 Task: Assign Person0000000151 as Assignee of Issue Issue0000000376 in Backlog  in Scrum Project Project0000000076 in Jira. Assign Person0000000151 as Assignee of Issue Issue0000000377 in Backlog  in Scrum Project Project0000000076 in Jira. Assign Person0000000151 as Assignee of Issue Issue0000000378 in Backlog  in Scrum Project Project0000000076 in Jira. Assign Person0000000152 as Assignee of Issue Issue0000000379 in Backlog  in Scrum Project Project0000000076 in Jira. Assign Person0000000152 as Assignee of Issue Issue0000000380 in Backlog  in Scrum Project Project0000000076 in Jira
Action: Mouse moved to (318, 100)
Screenshot: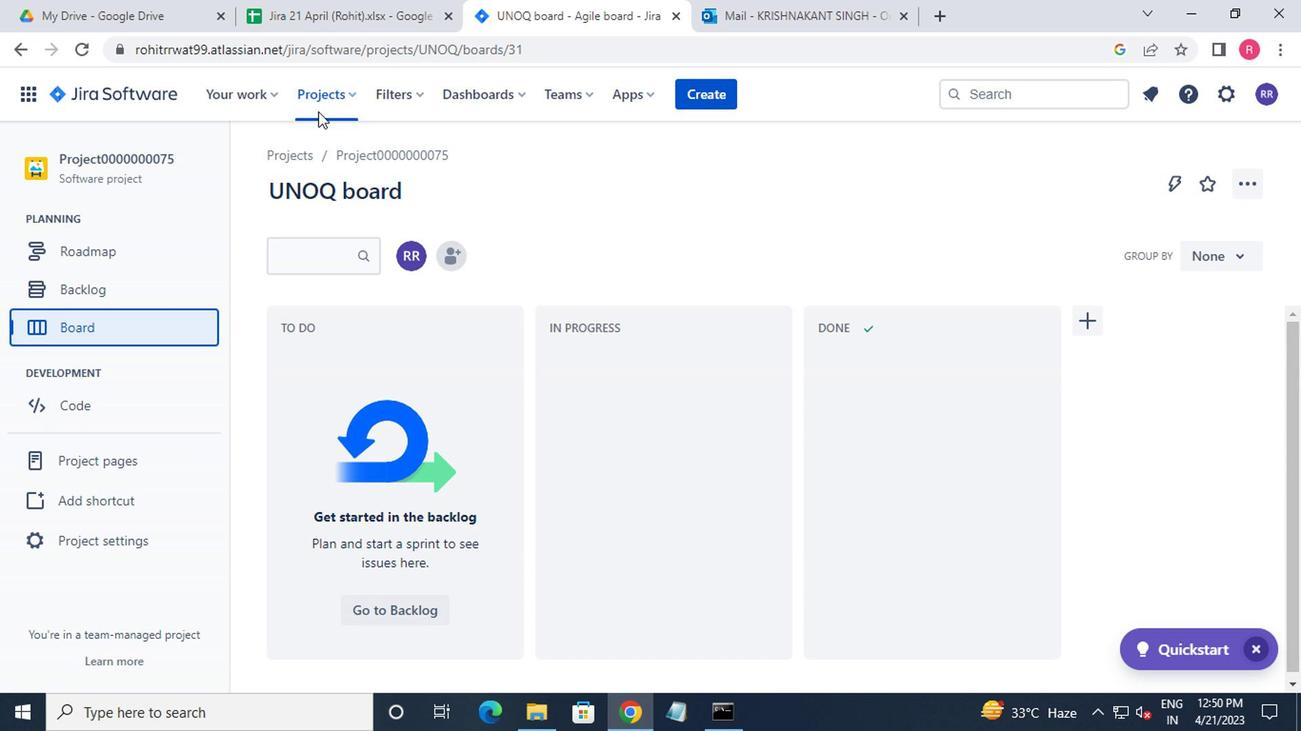 
Action: Mouse pressed left at (318, 100)
Screenshot: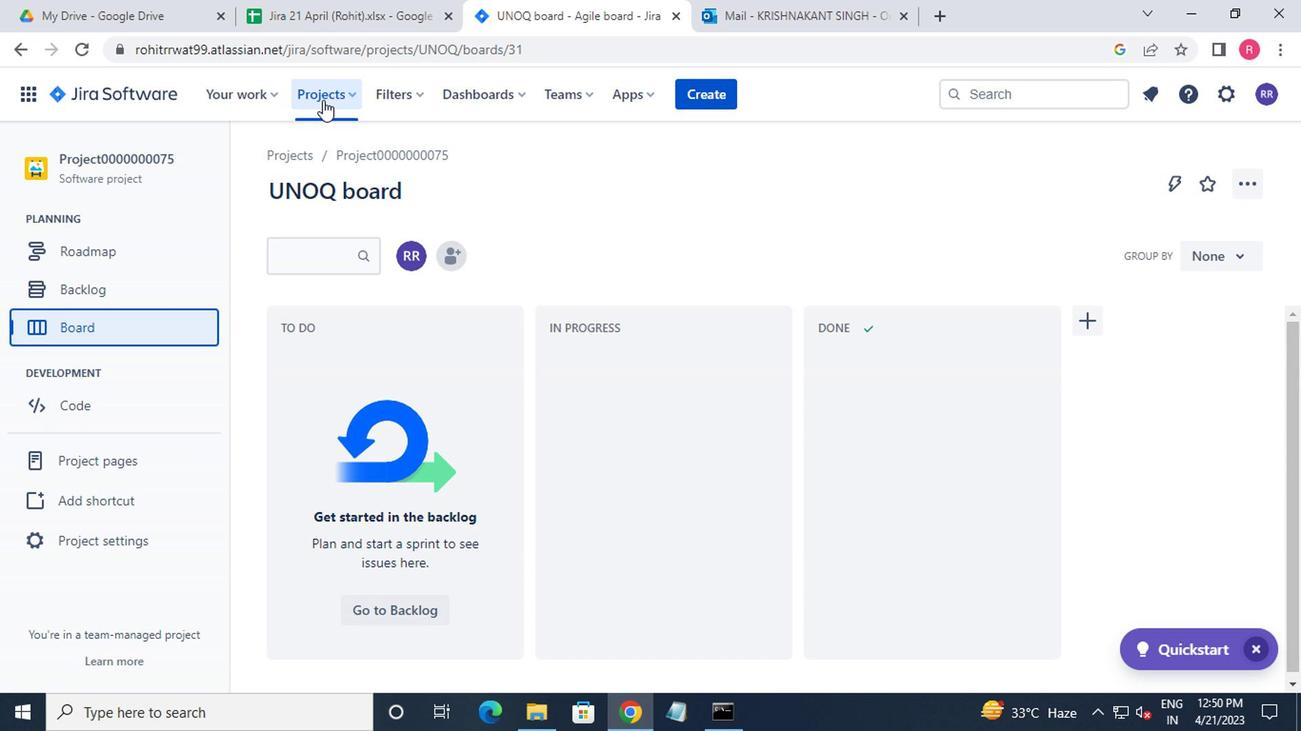 
Action: Mouse moved to (395, 255)
Screenshot: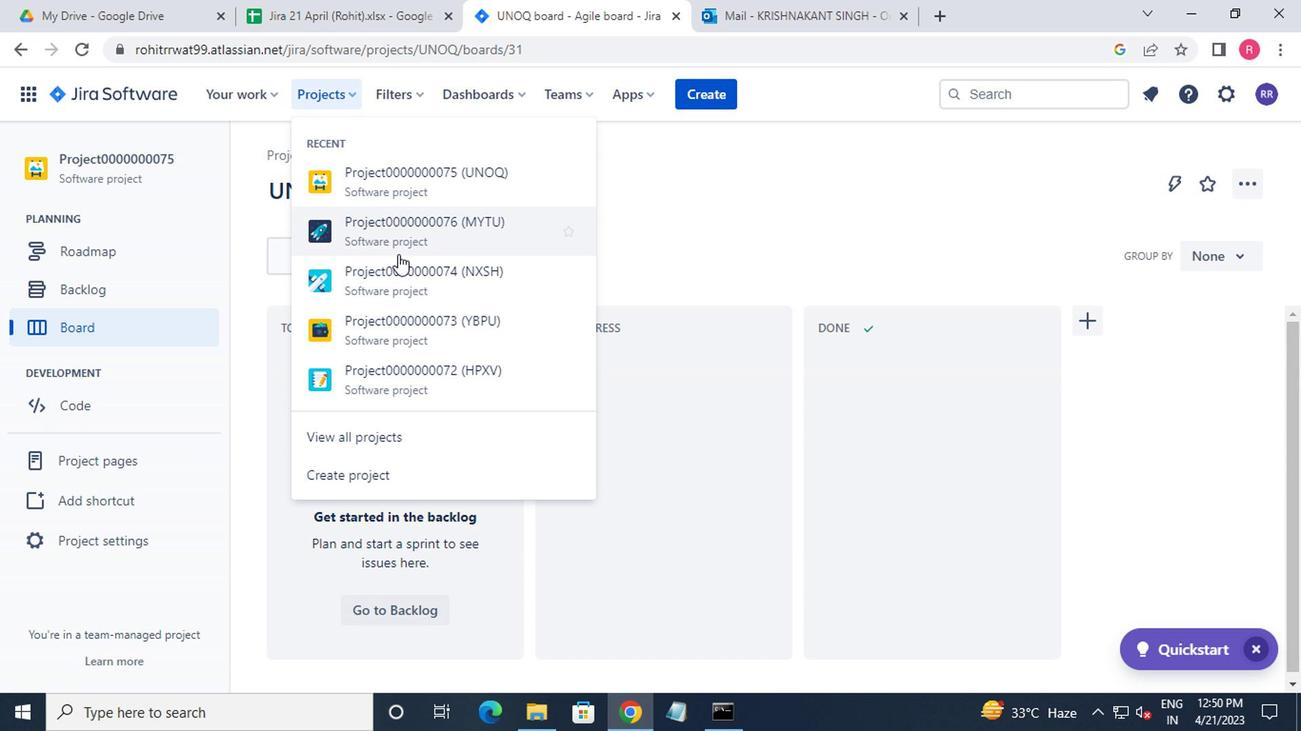 
Action: Mouse pressed left at (395, 255)
Screenshot: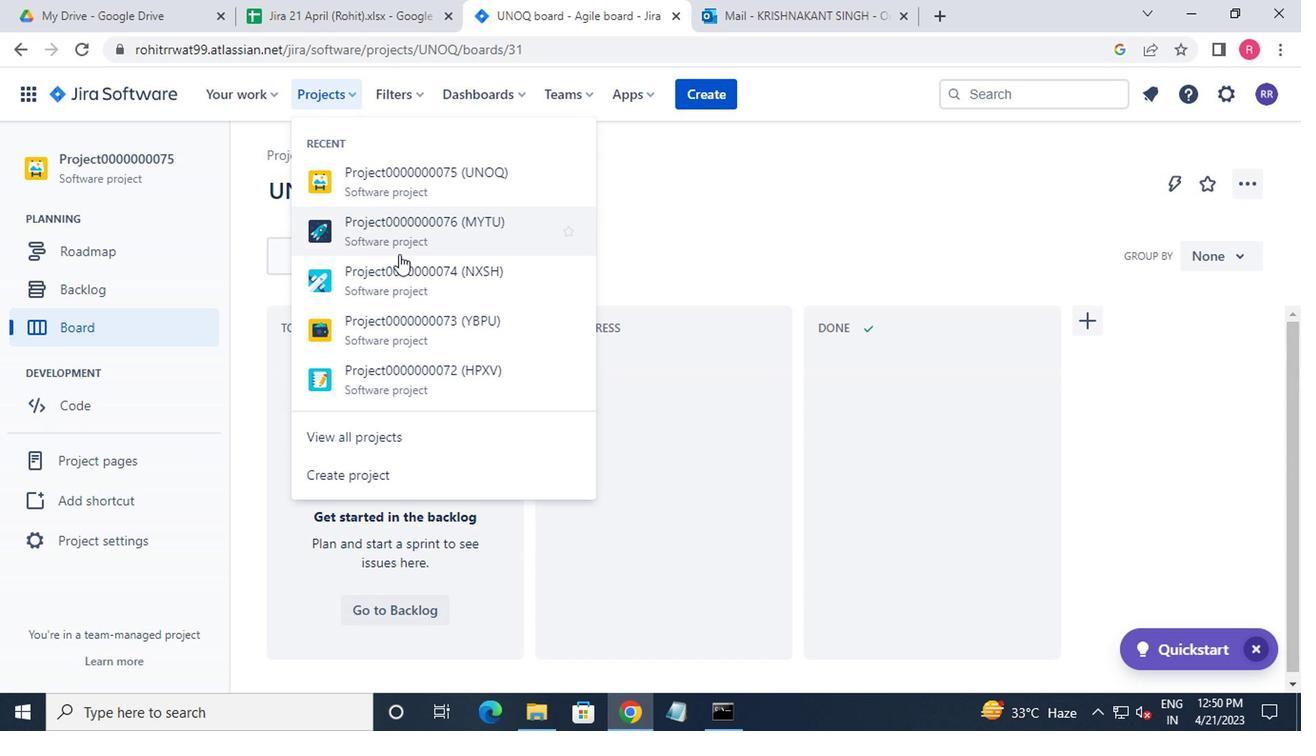 
Action: Mouse moved to (145, 290)
Screenshot: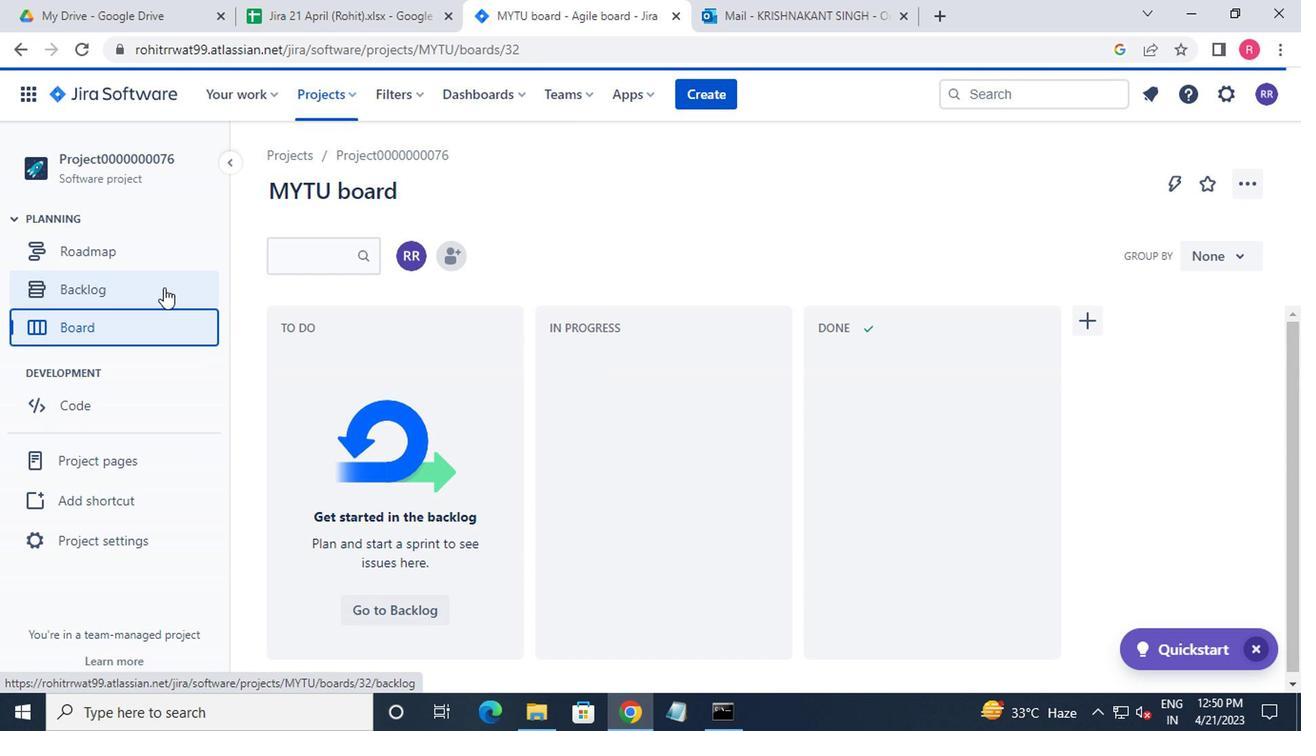 
Action: Mouse pressed left at (145, 290)
Screenshot: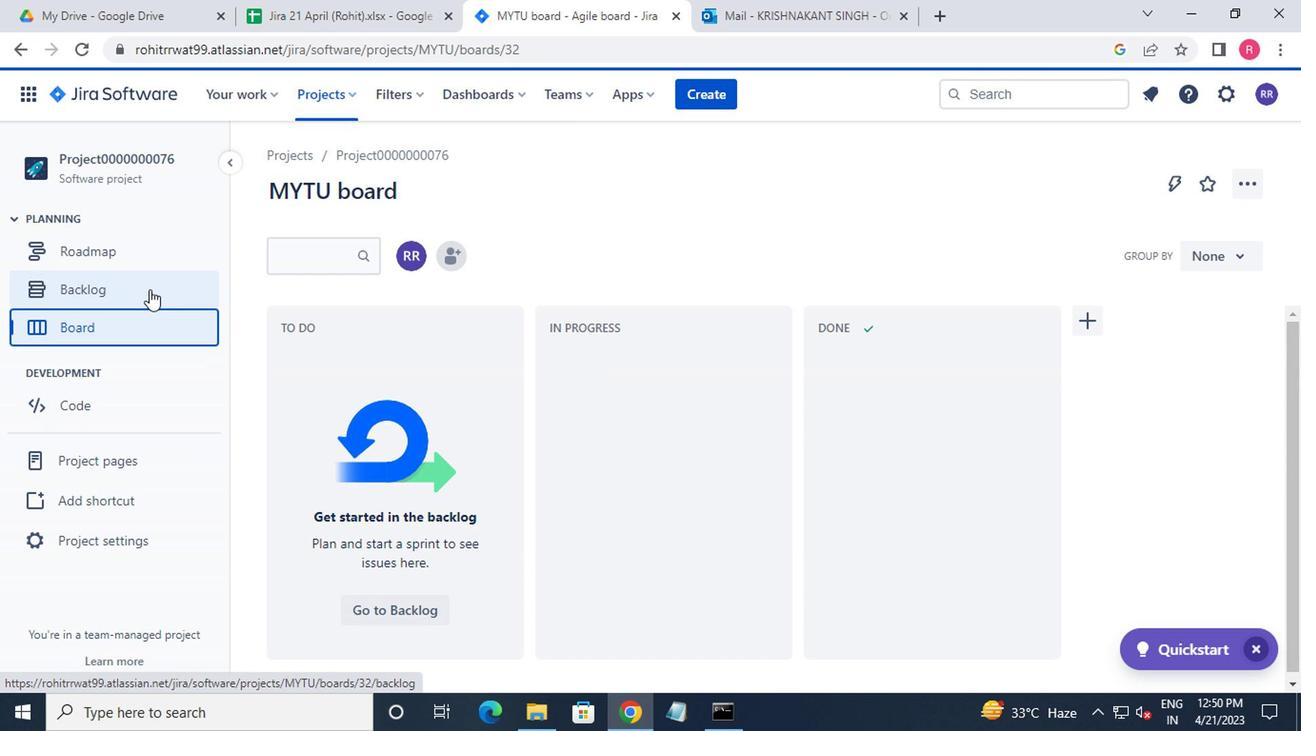 
Action: Mouse moved to (412, 424)
Screenshot: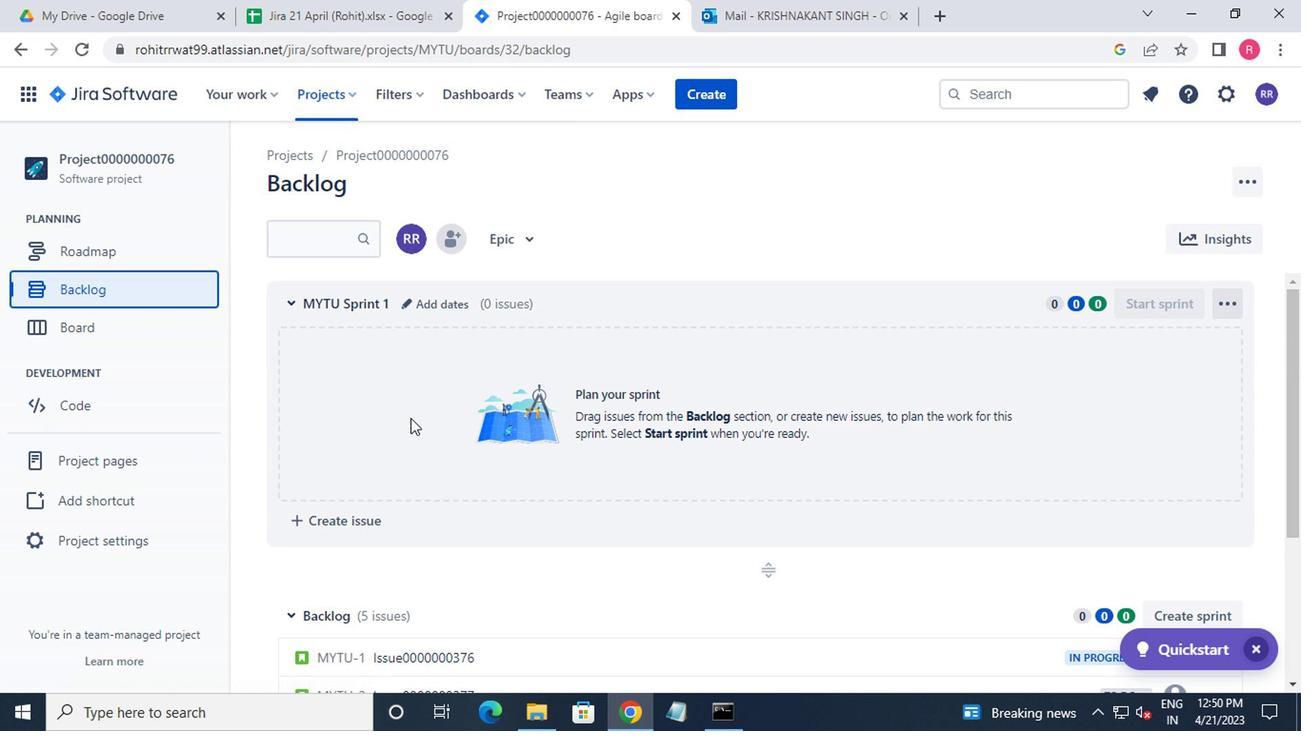 
Action: Mouse scrolled (412, 423) with delta (0, 0)
Screenshot: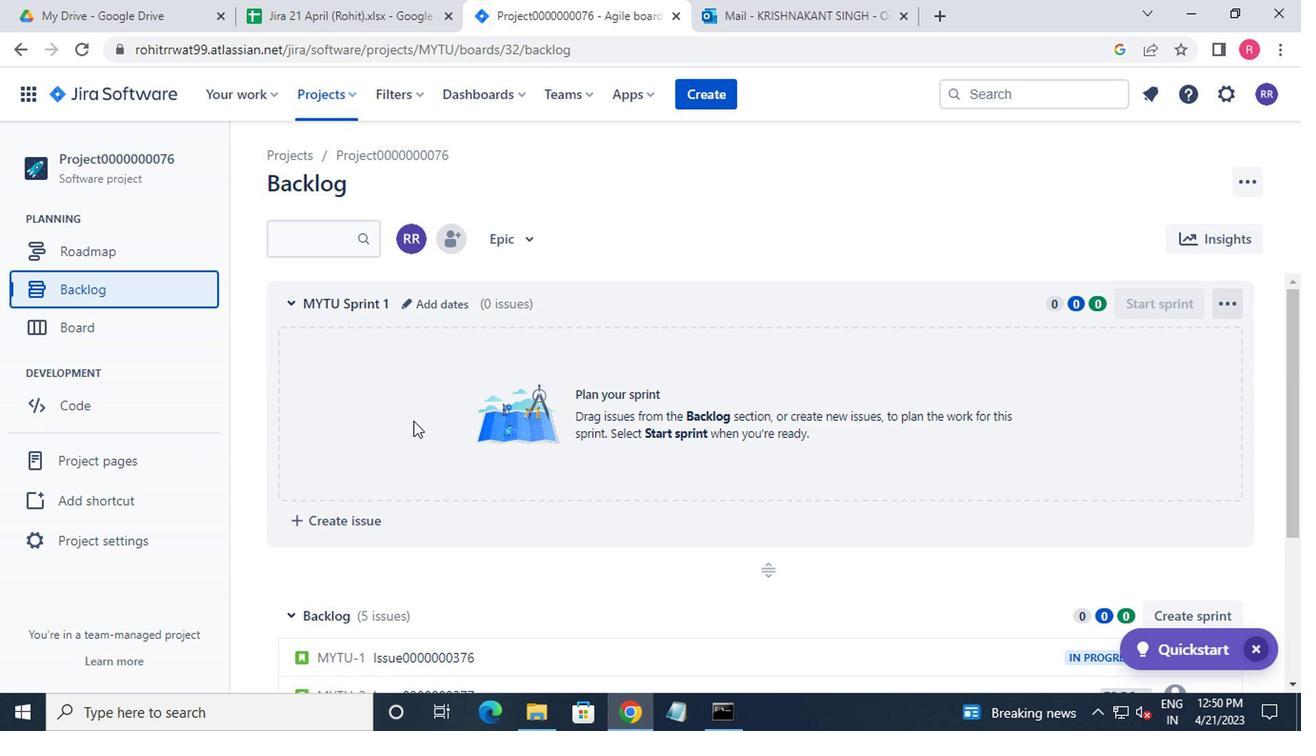 
Action: Mouse moved to (418, 424)
Screenshot: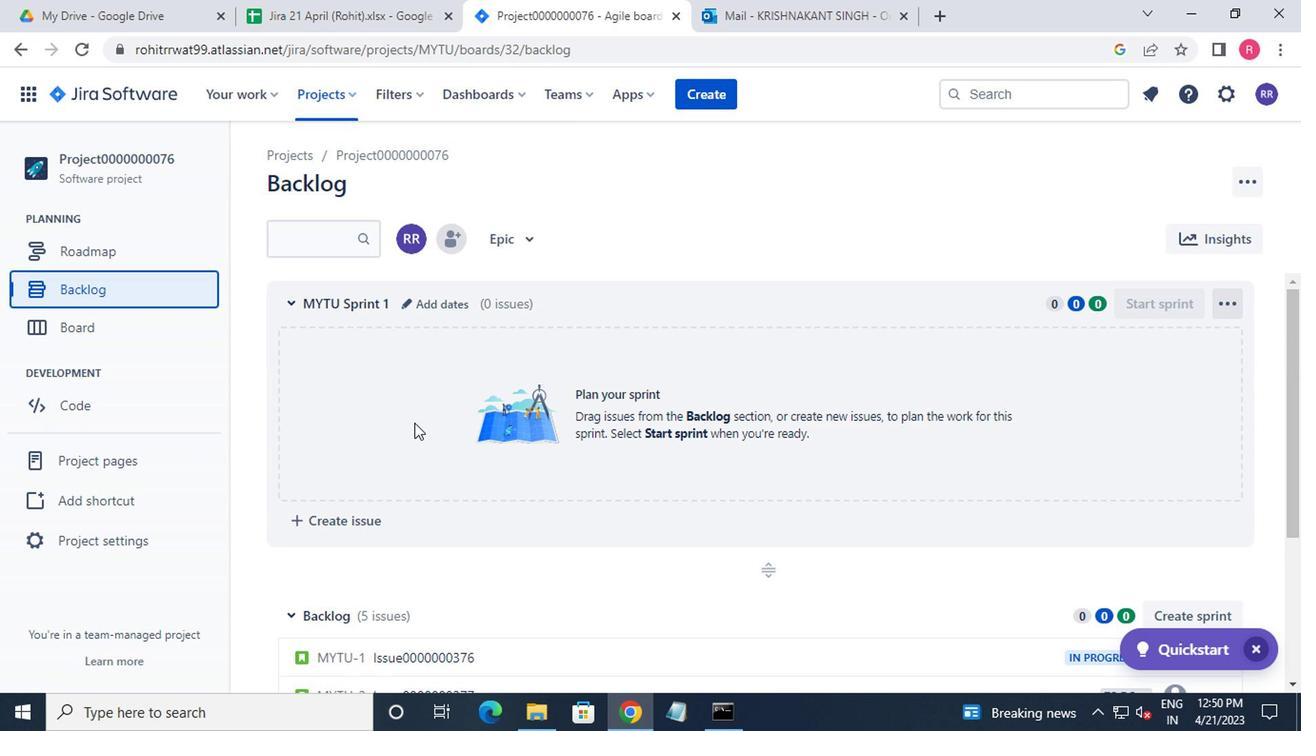 
Action: Mouse scrolled (418, 423) with delta (0, 0)
Screenshot: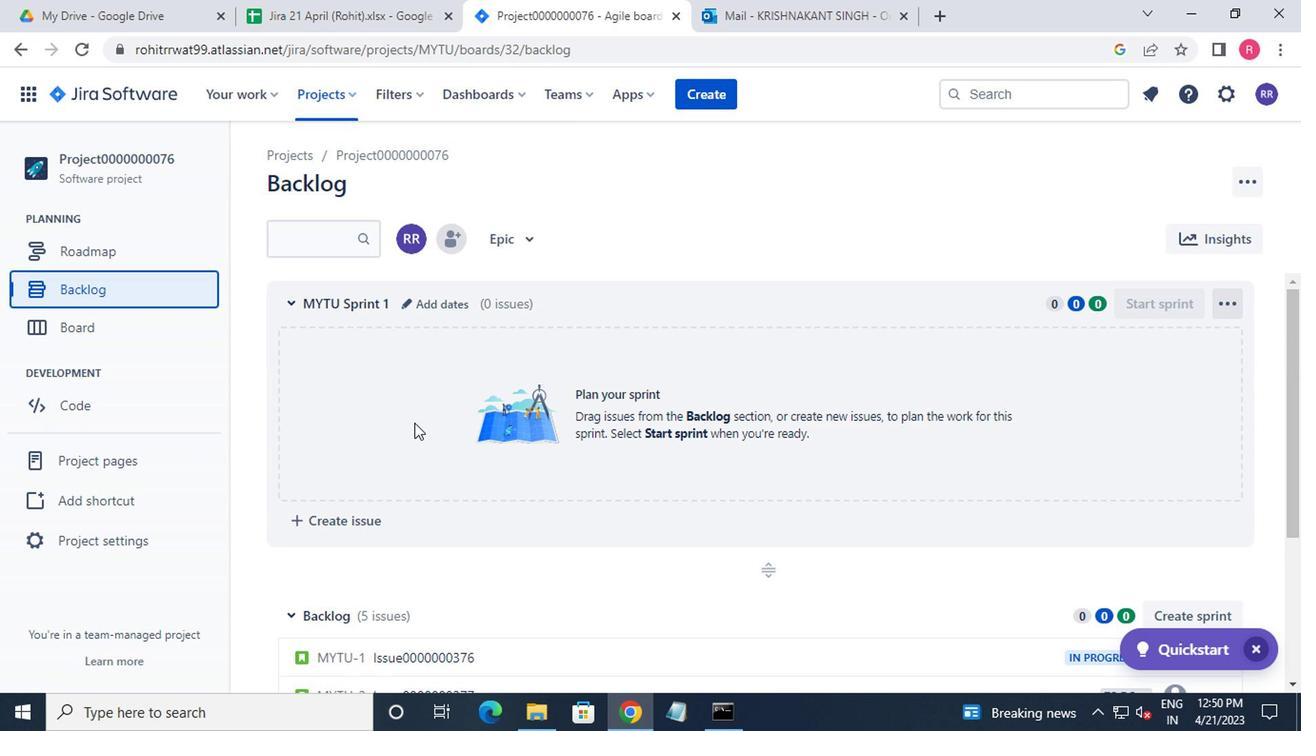
Action: Mouse scrolled (418, 423) with delta (0, 0)
Screenshot: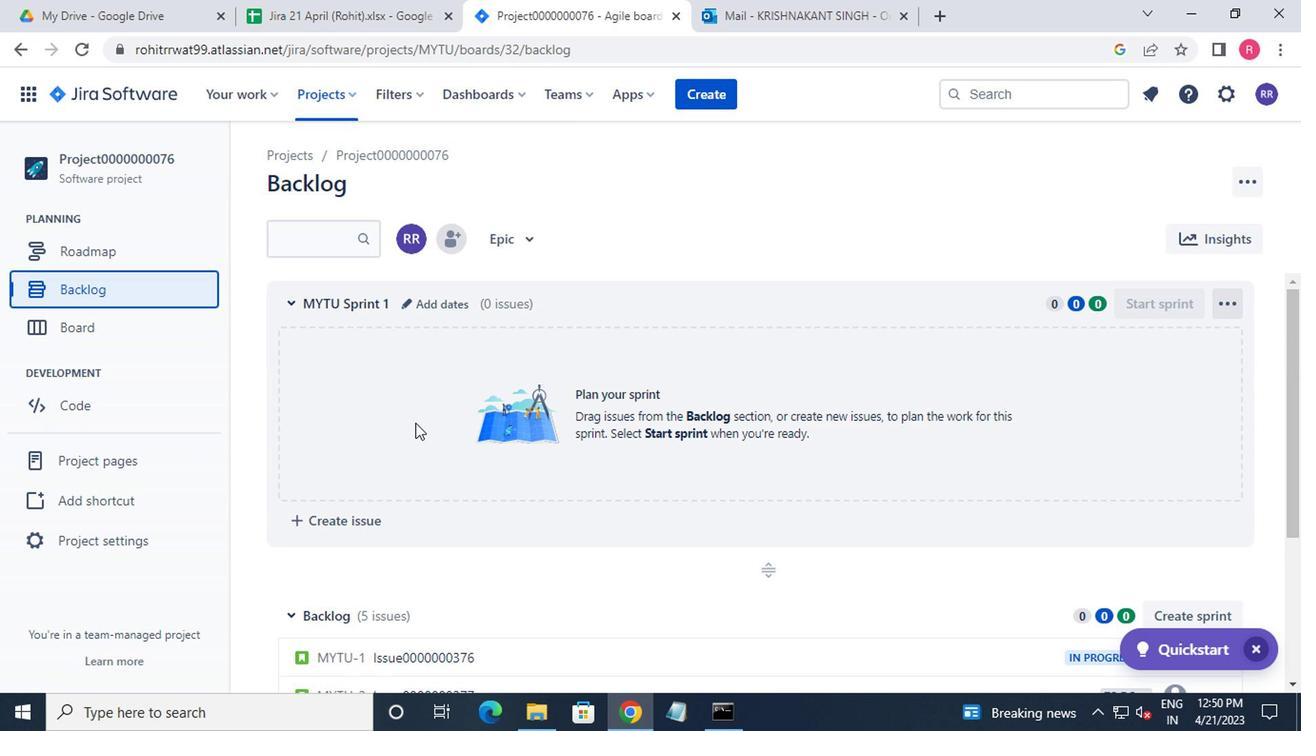 
Action: Mouse moved to (420, 424)
Screenshot: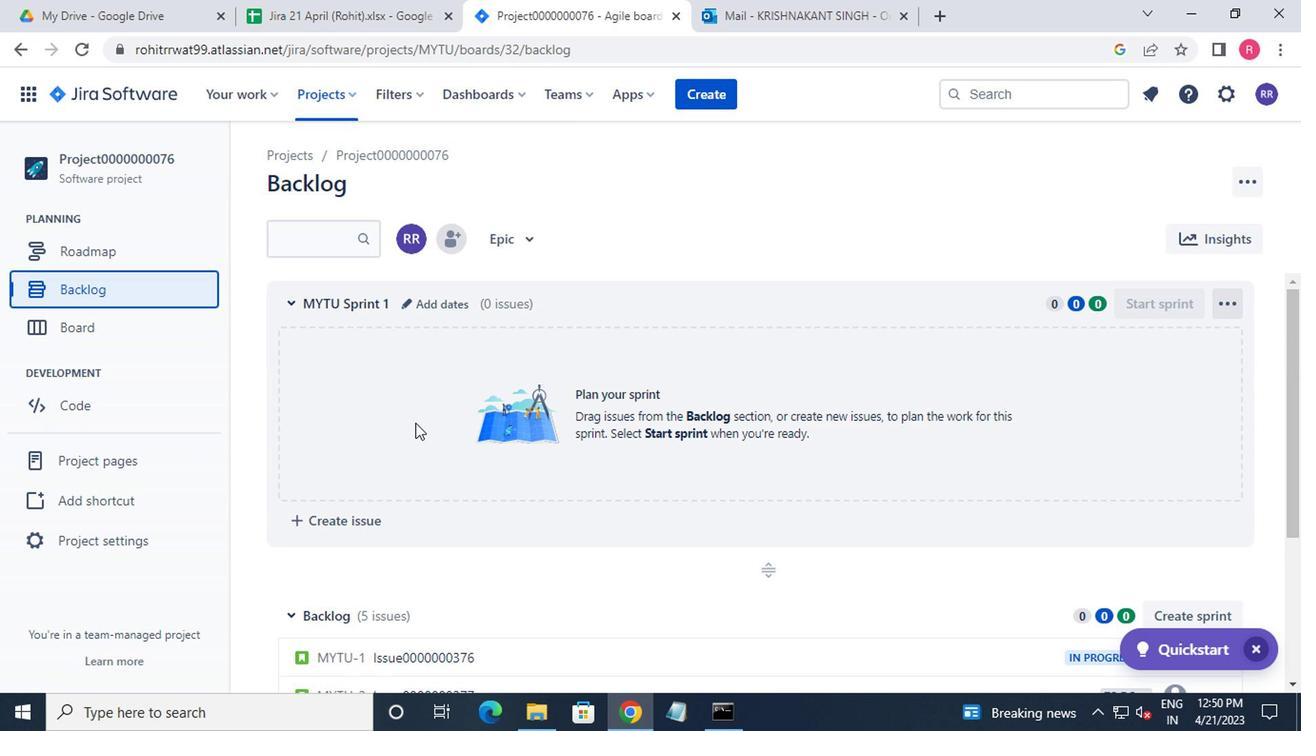 
Action: Mouse scrolled (420, 423) with delta (0, 0)
Screenshot: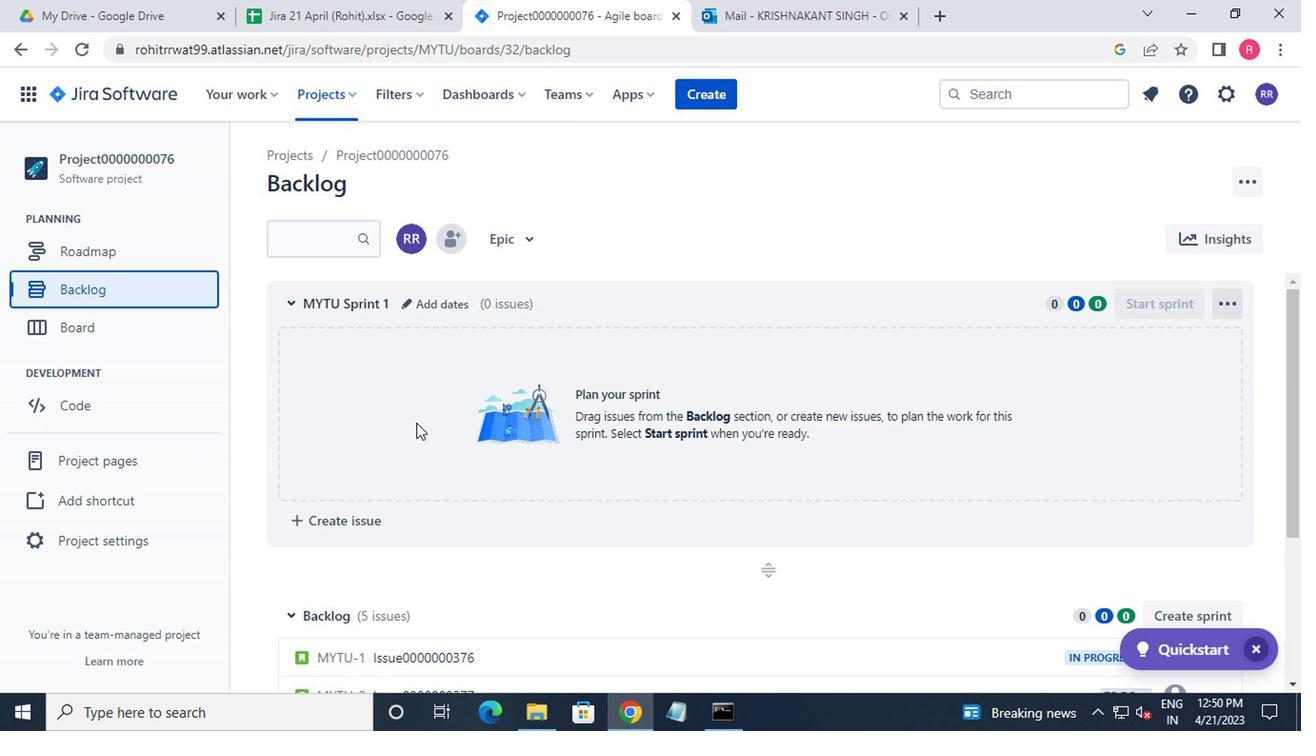 
Action: Mouse moved to (1164, 425)
Screenshot: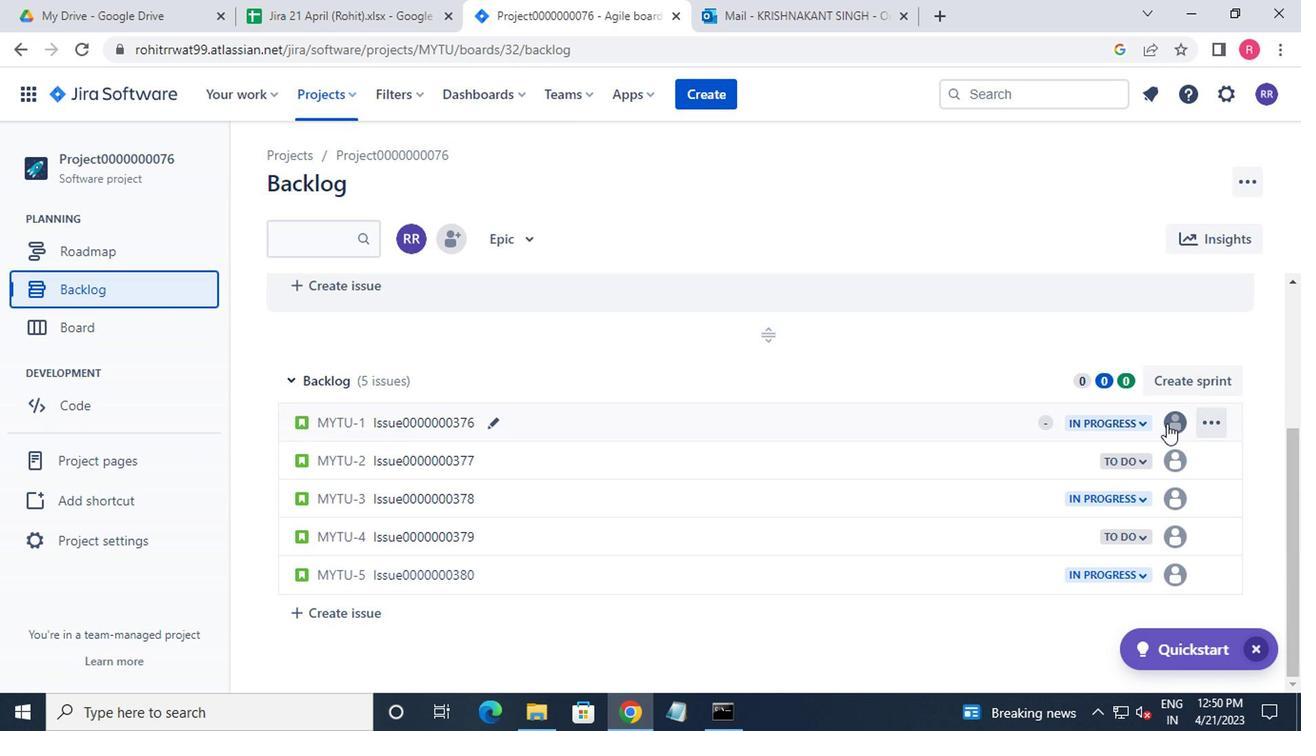 
Action: Mouse pressed left at (1164, 425)
Screenshot: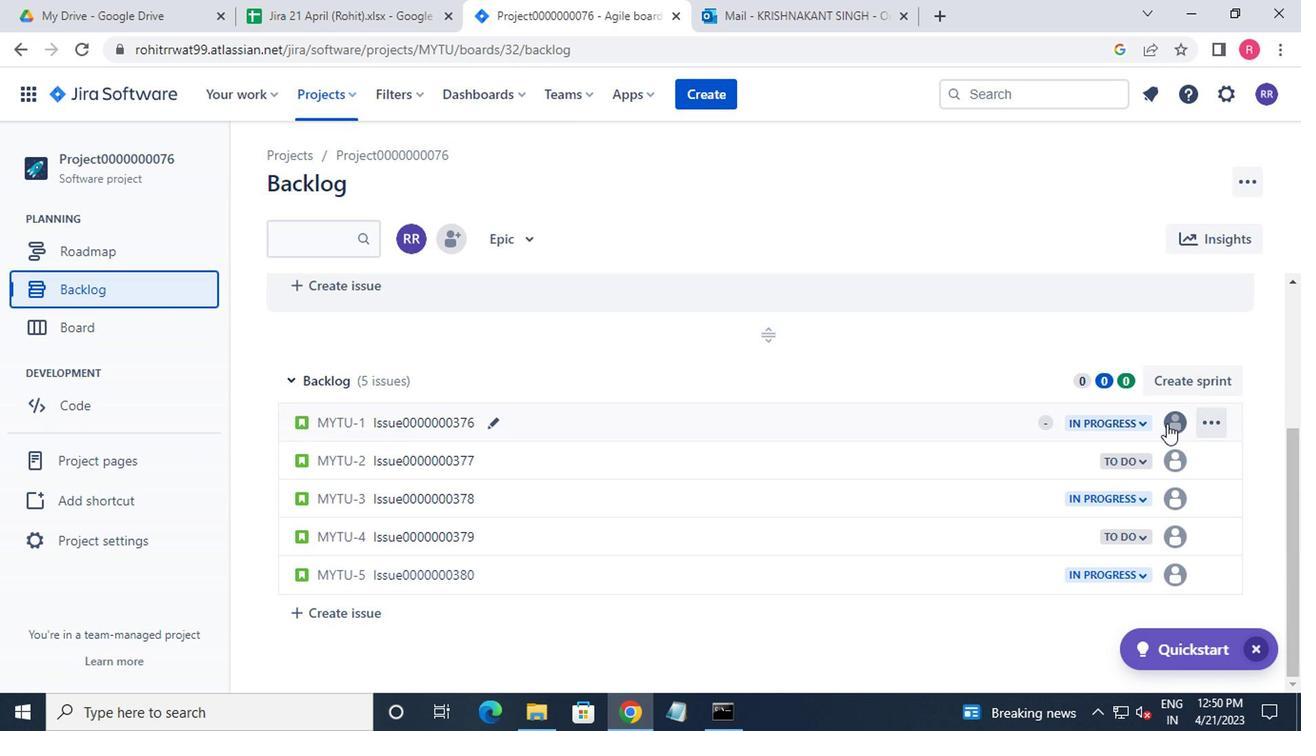 
Action: Mouse moved to (1061, 572)
Screenshot: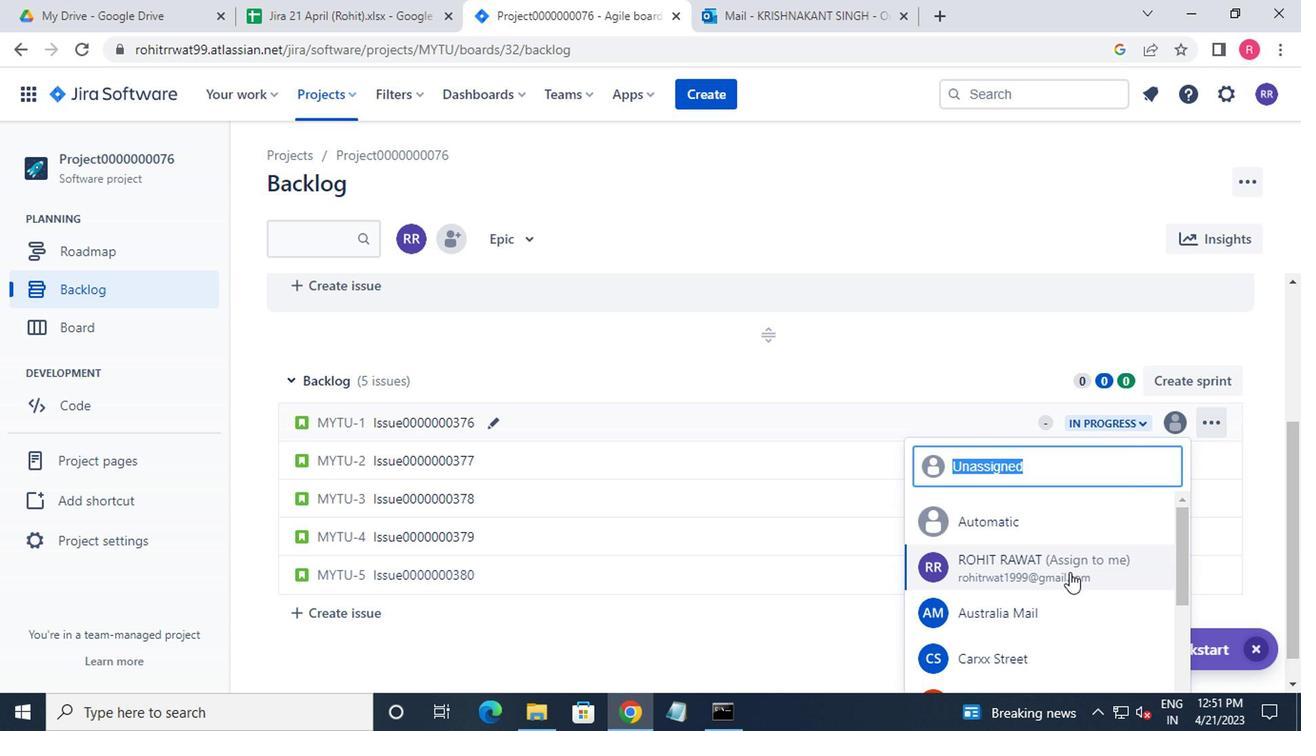 
Action: Mouse scrolled (1061, 571) with delta (0, -1)
Screenshot: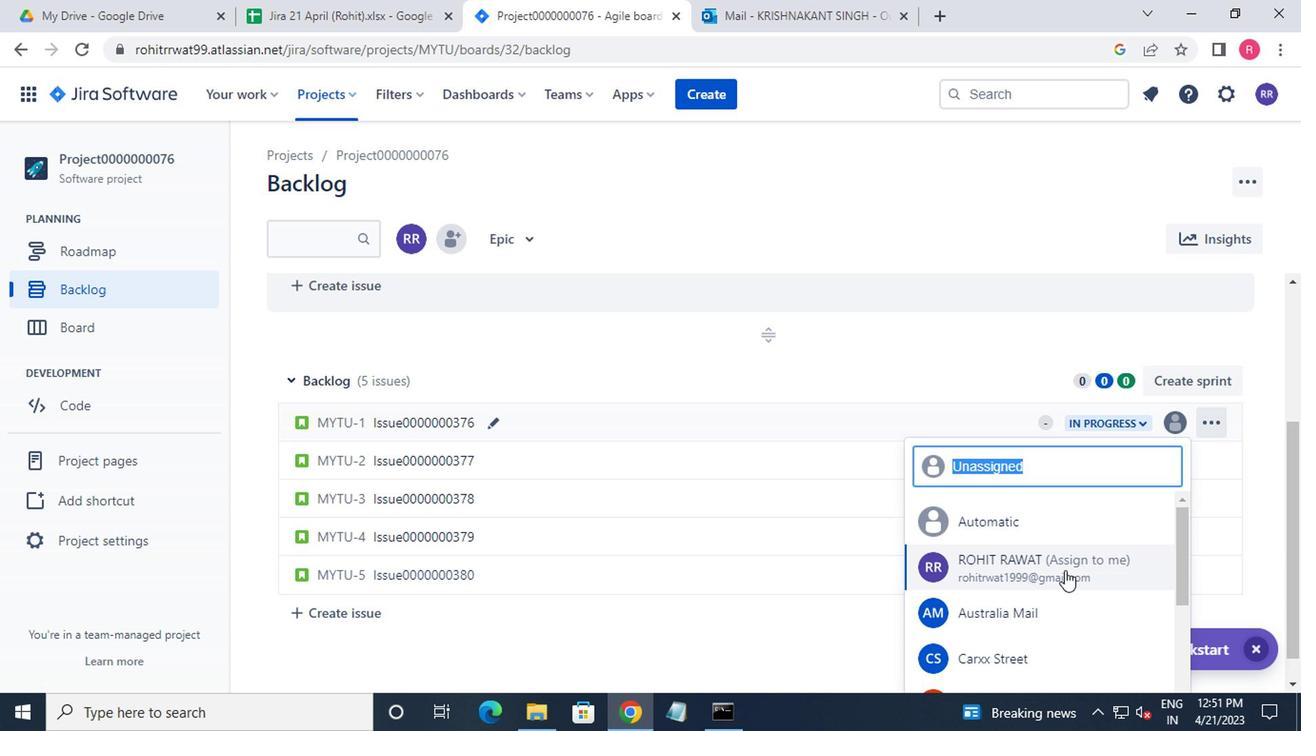
Action: Mouse scrolled (1061, 571) with delta (0, -1)
Screenshot: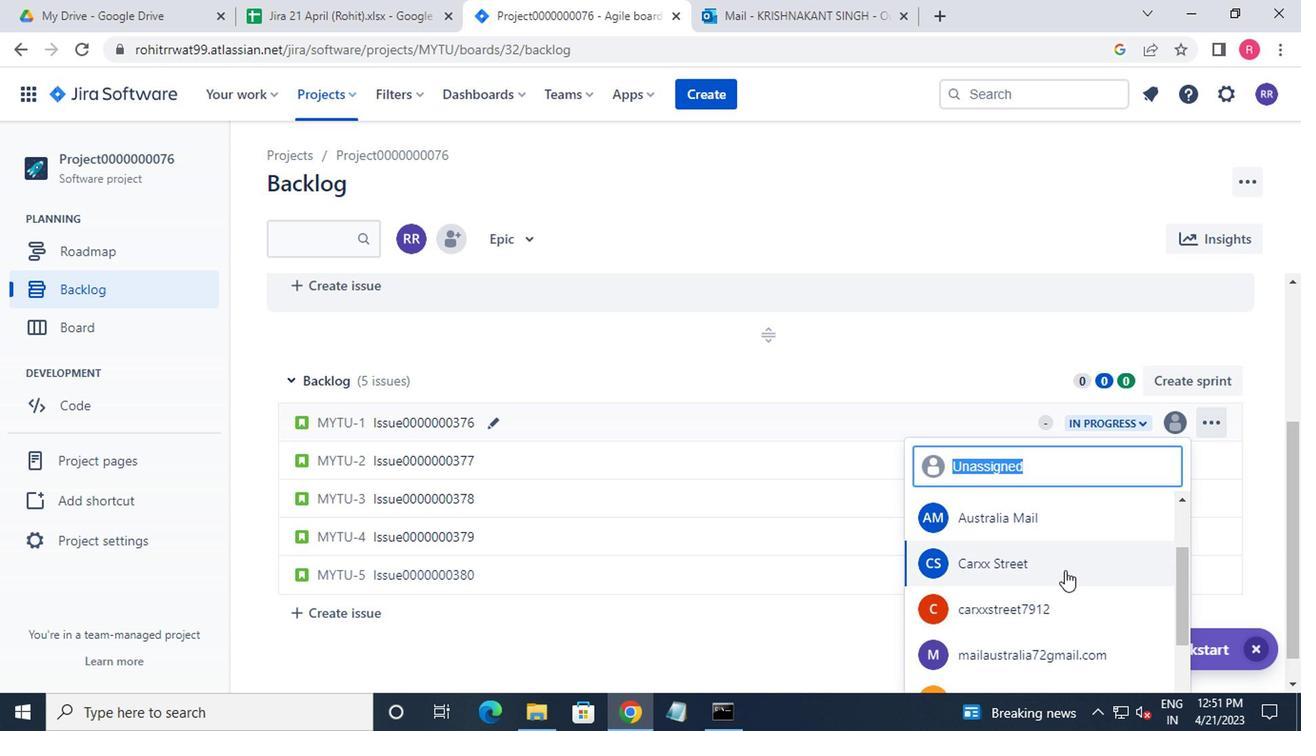 
Action: Mouse scrolled (1061, 571) with delta (0, -1)
Screenshot: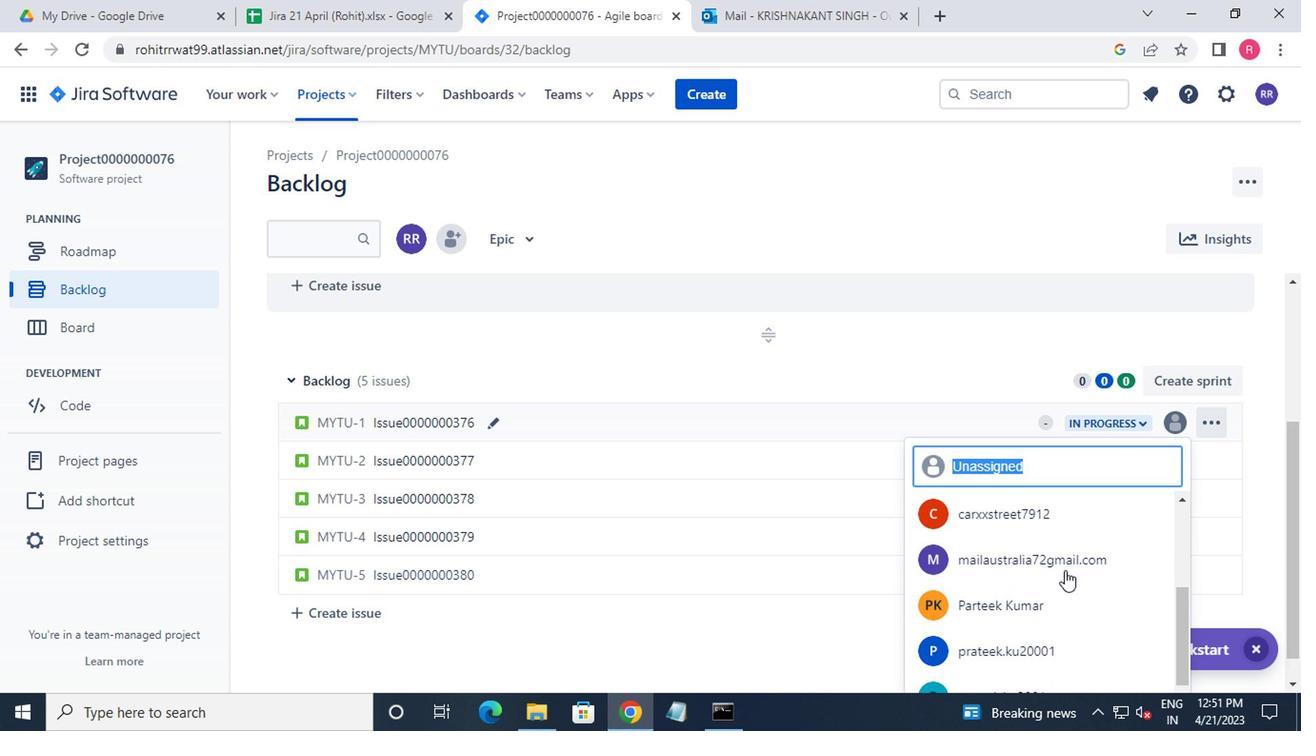 
Action: Mouse moved to (1040, 557)
Screenshot: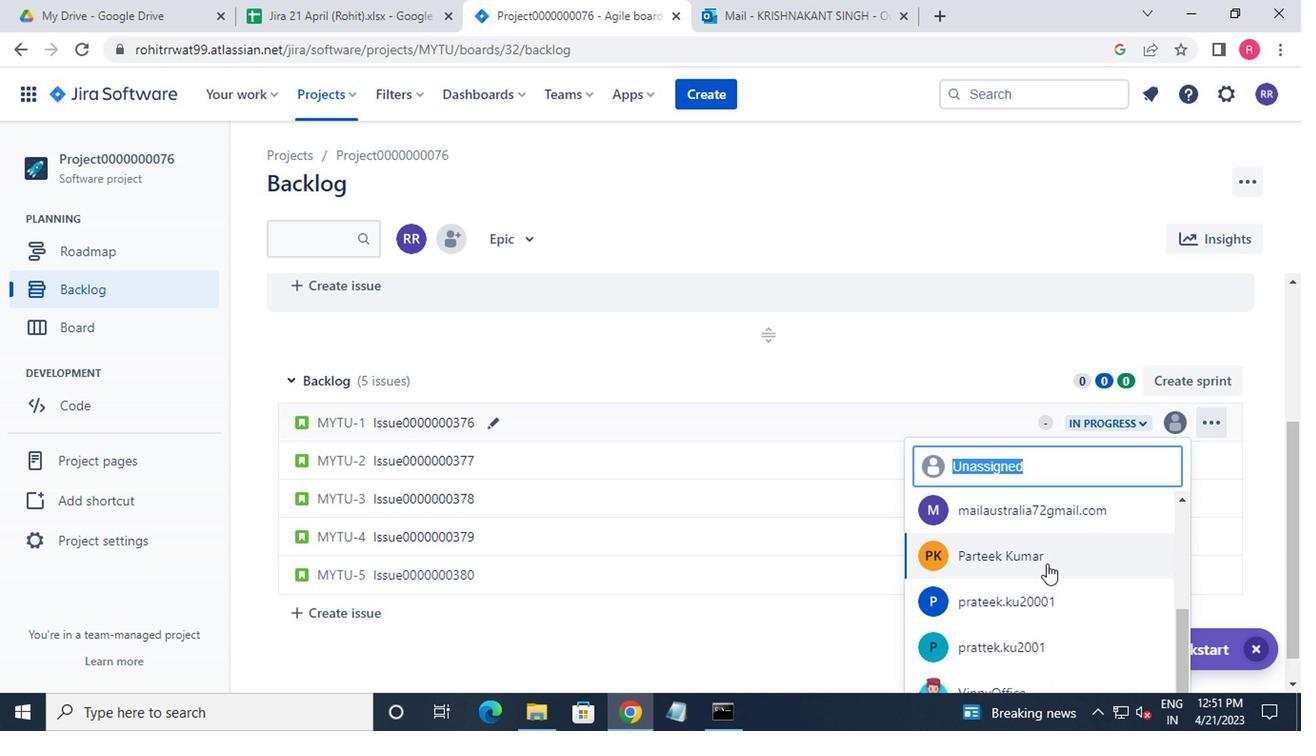 
Action: Mouse pressed left at (1040, 557)
Screenshot: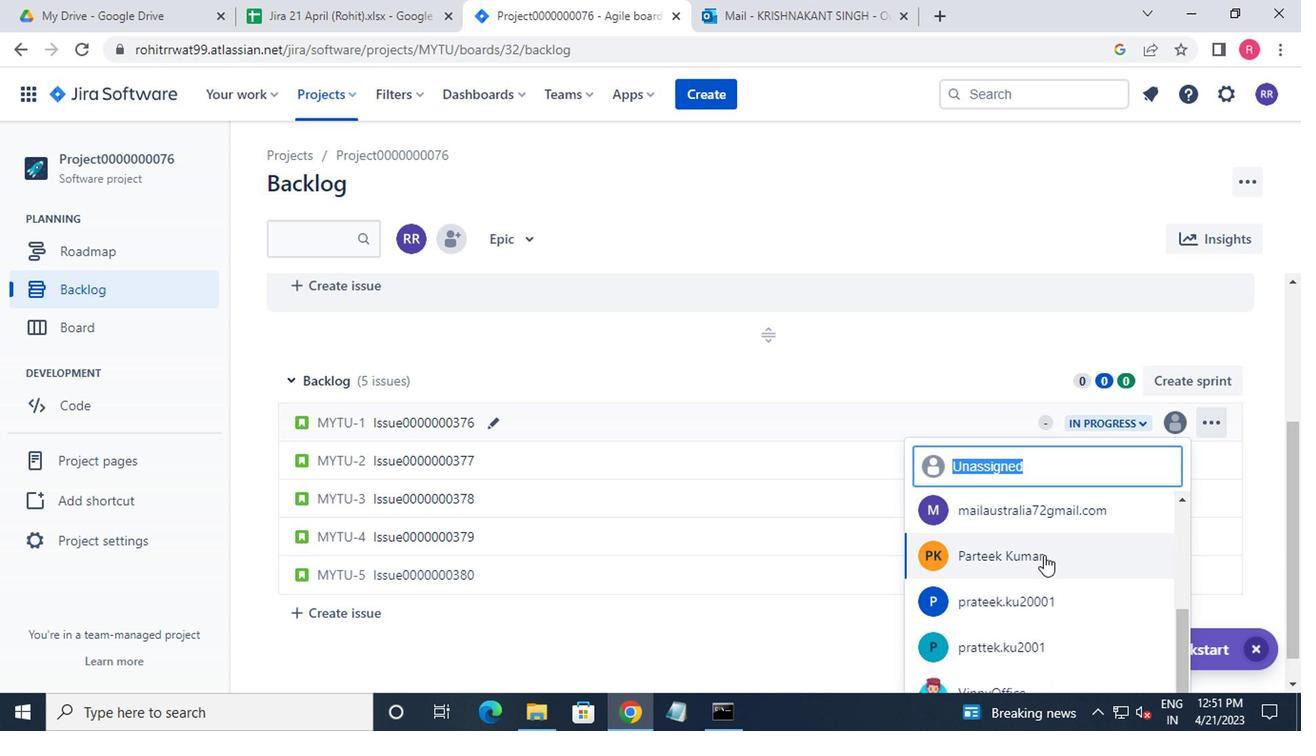 
Action: Mouse moved to (1162, 466)
Screenshot: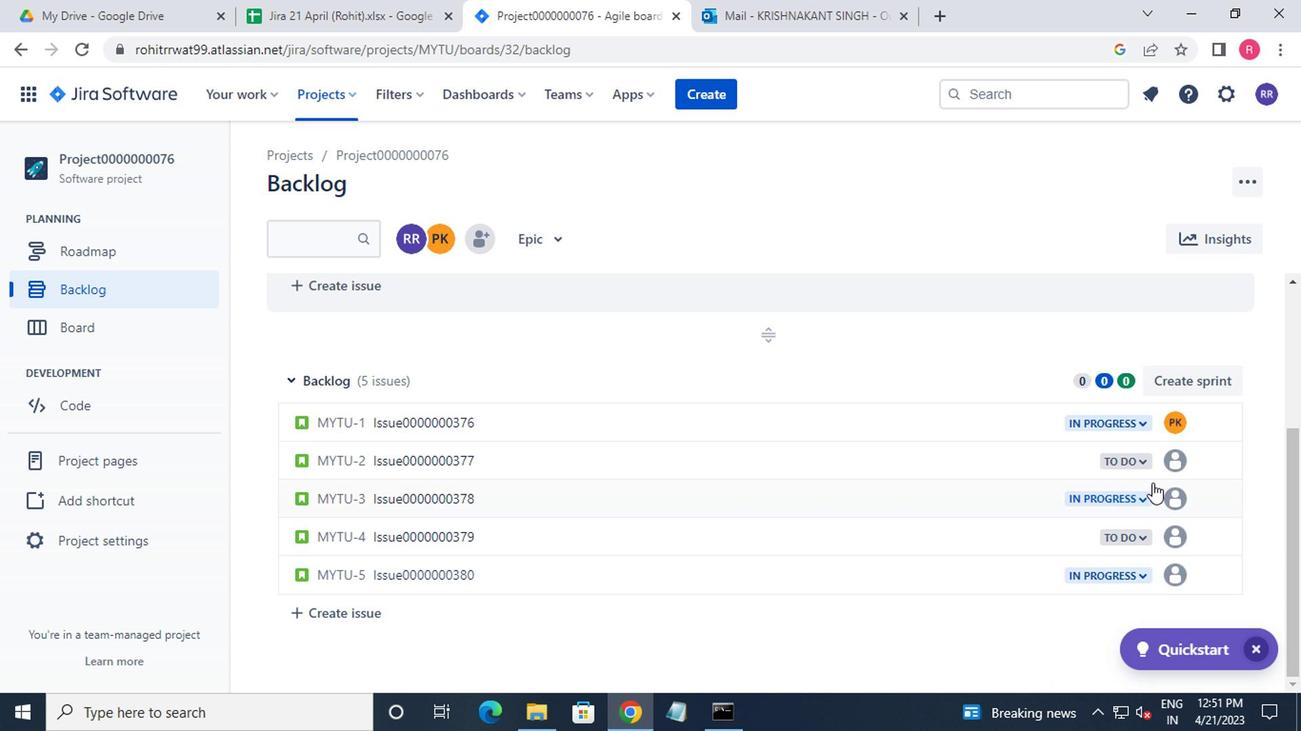 
Action: Mouse pressed left at (1162, 466)
Screenshot: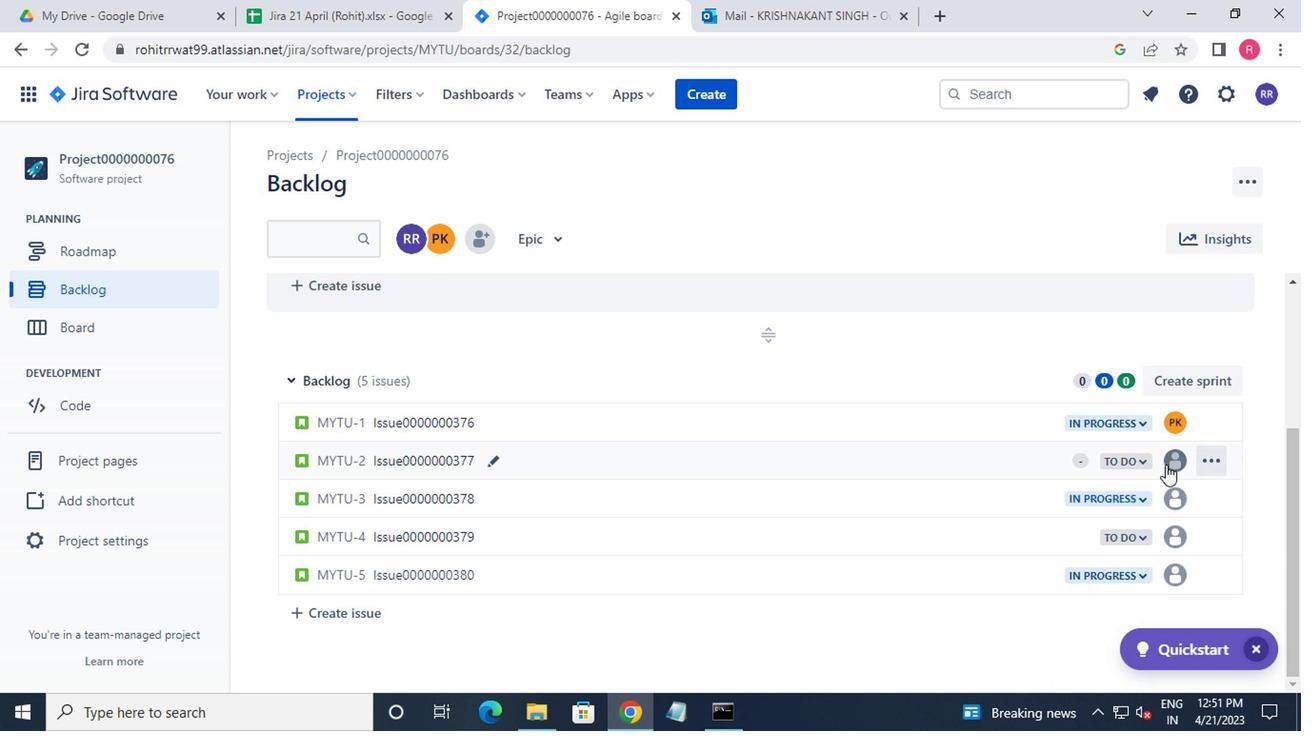 
Action: Mouse moved to (982, 582)
Screenshot: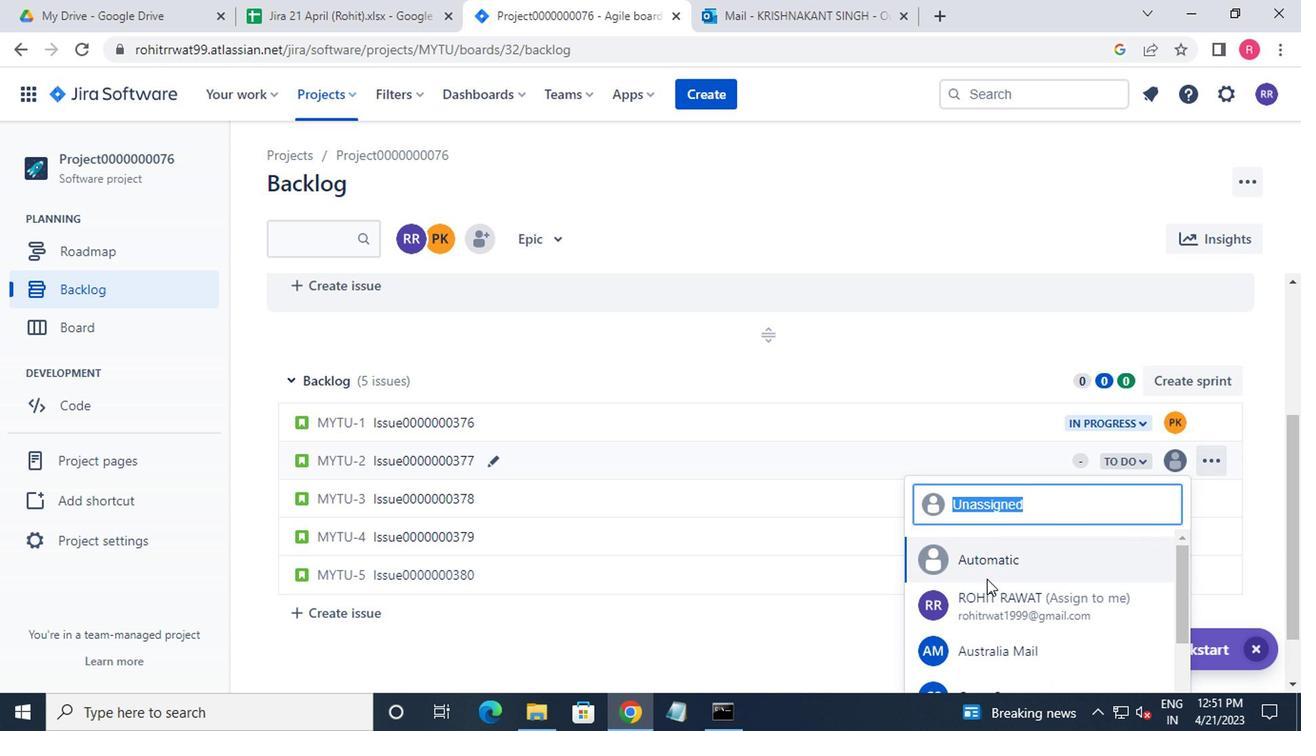 
Action: Mouse scrolled (982, 582) with delta (0, 0)
Screenshot: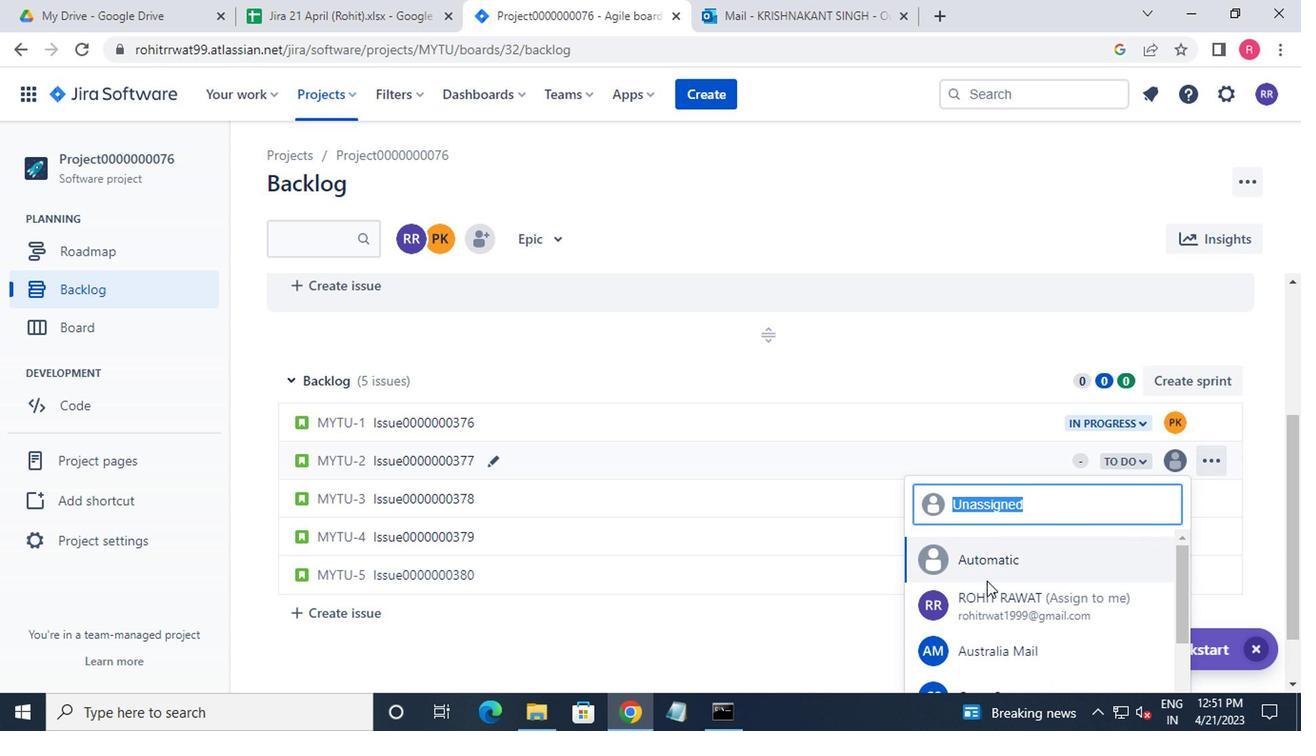 
Action: Mouse scrolled (982, 582) with delta (0, 0)
Screenshot: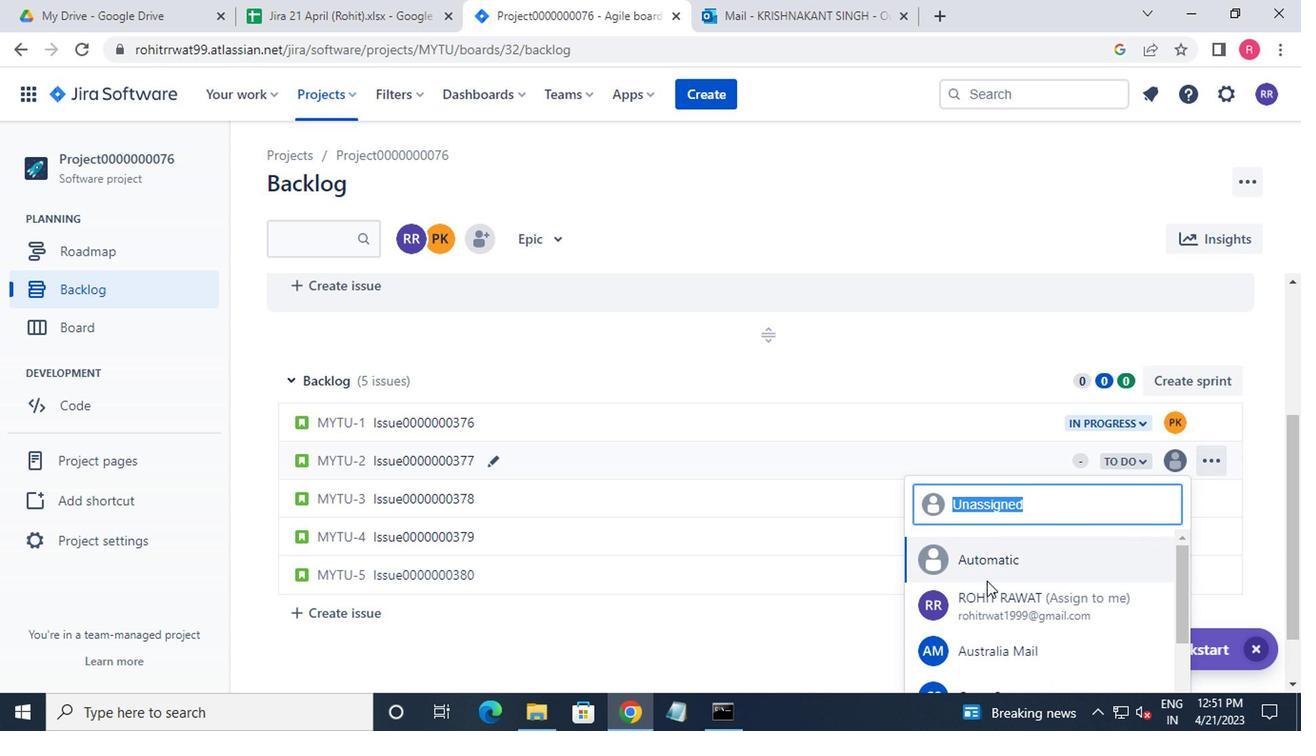 
Action: Mouse scrolled (982, 582) with delta (0, 0)
Screenshot: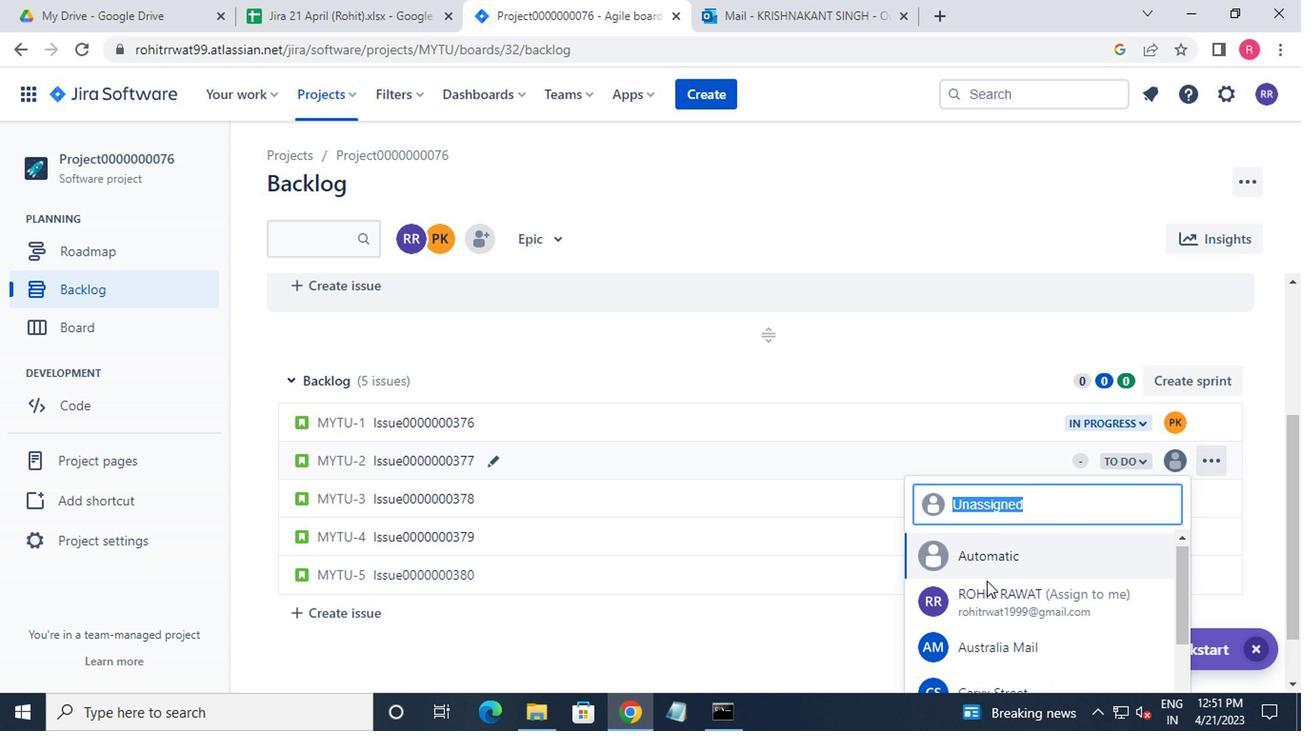 
Action: Mouse moved to (985, 592)
Screenshot: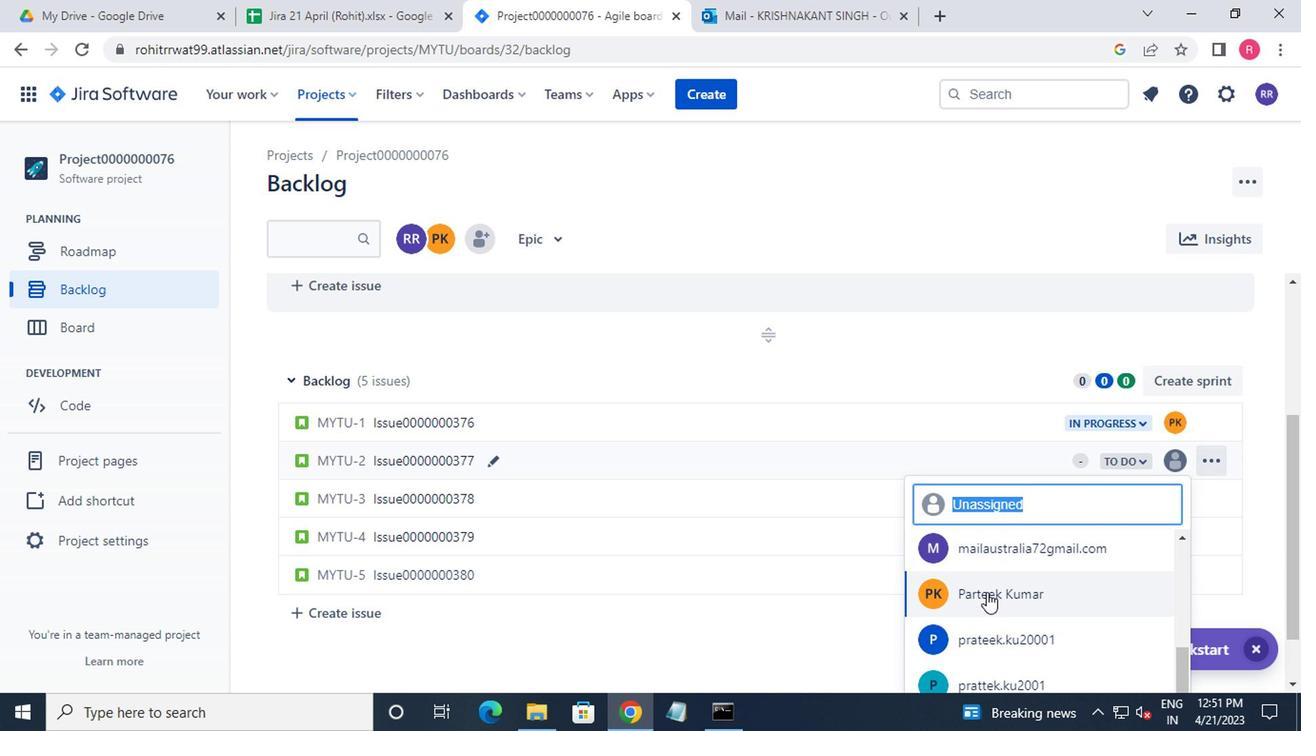 
Action: Mouse pressed left at (985, 592)
Screenshot: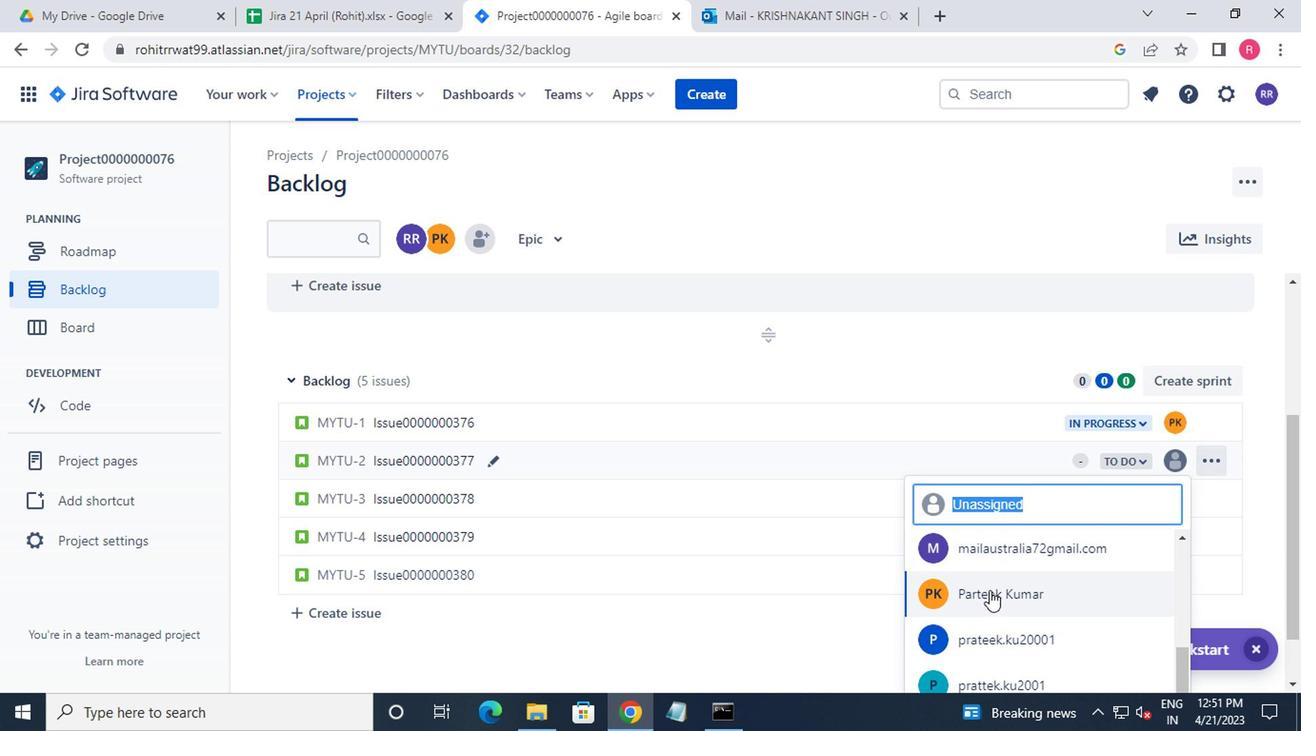 
Action: Mouse moved to (1179, 503)
Screenshot: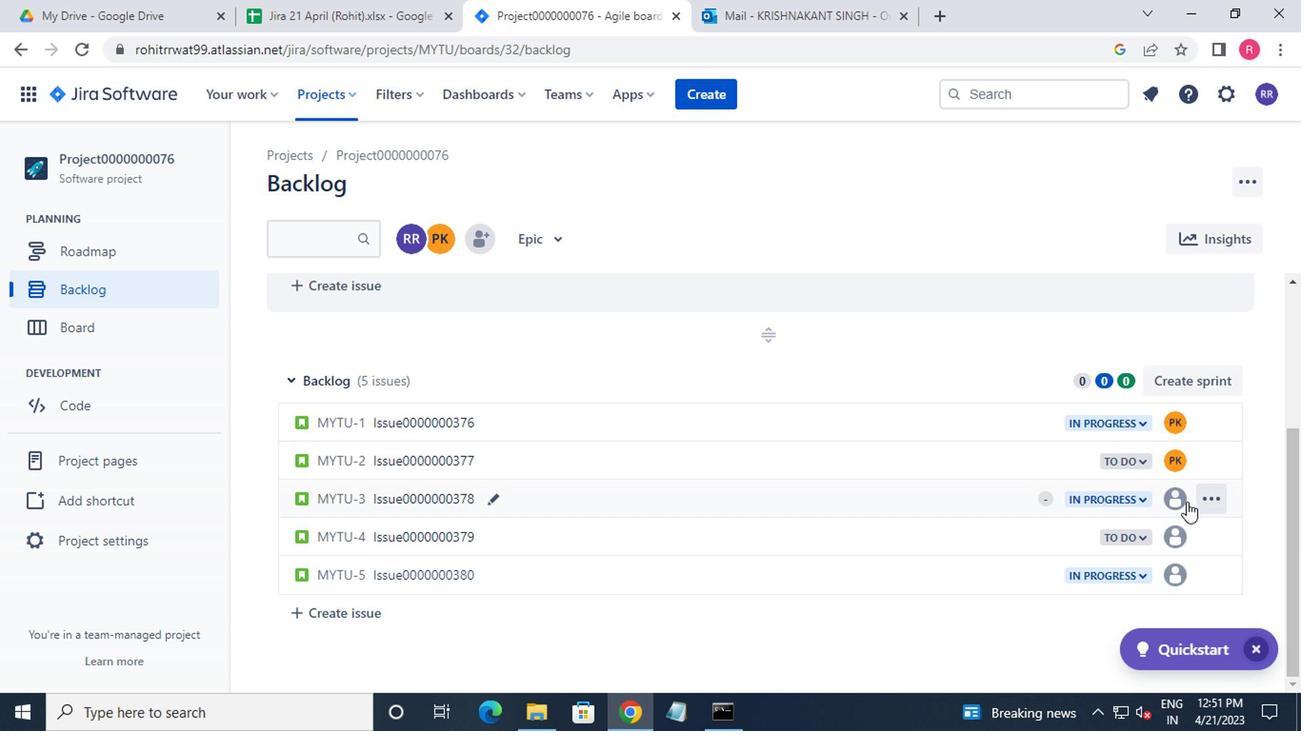 
Action: Mouse pressed left at (1179, 503)
Screenshot: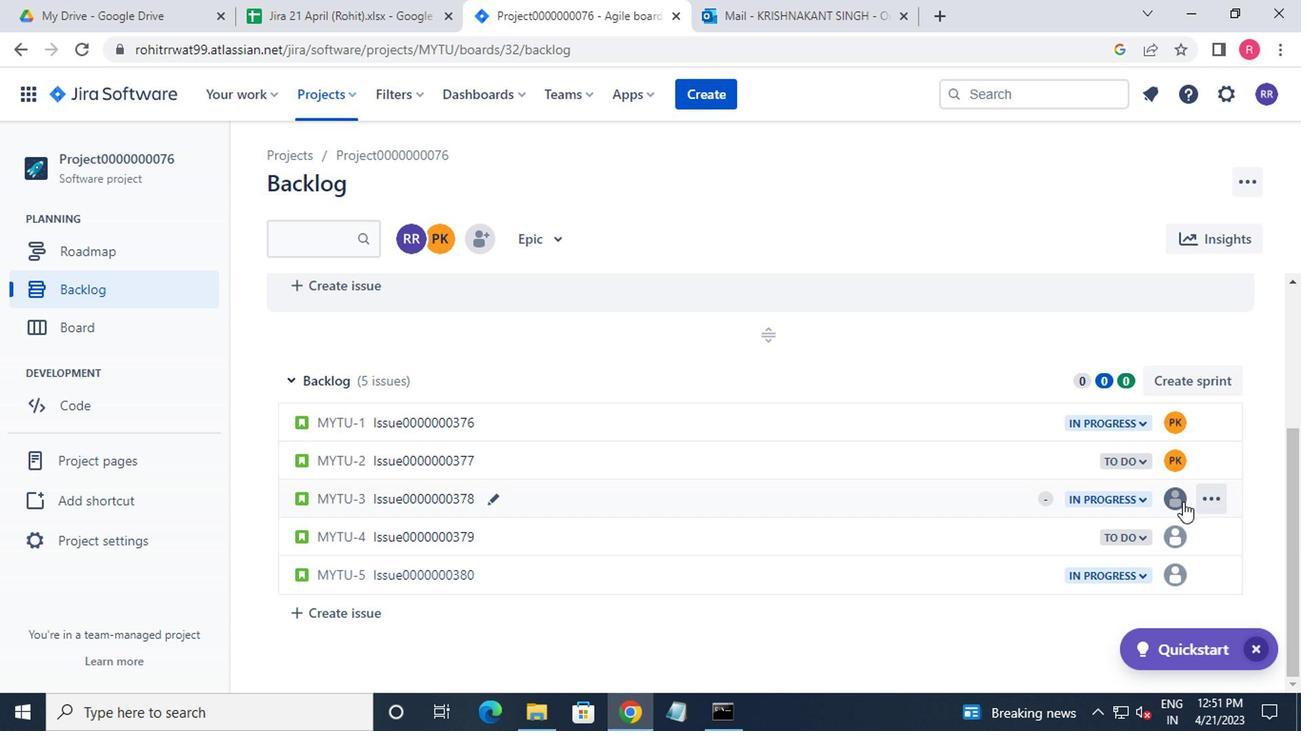 
Action: Mouse moved to (1103, 589)
Screenshot: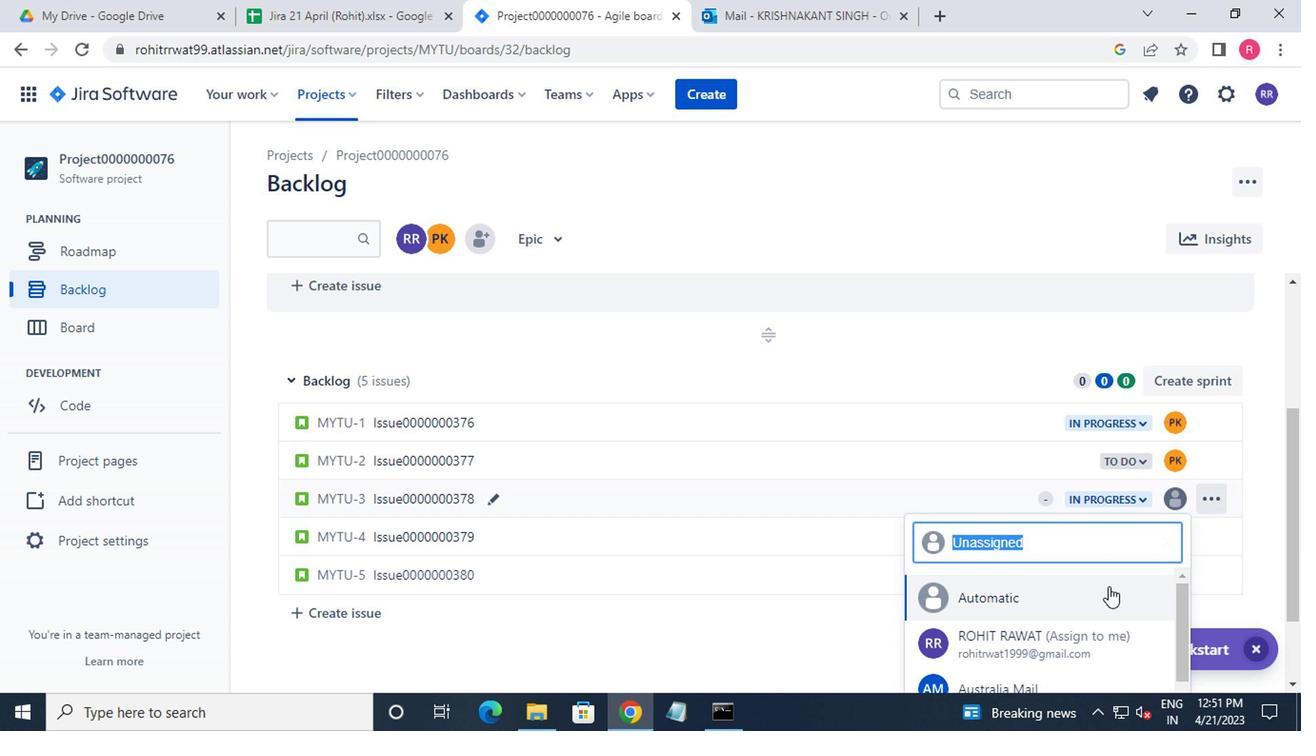 
Action: Mouse scrolled (1103, 588) with delta (0, 0)
Screenshot: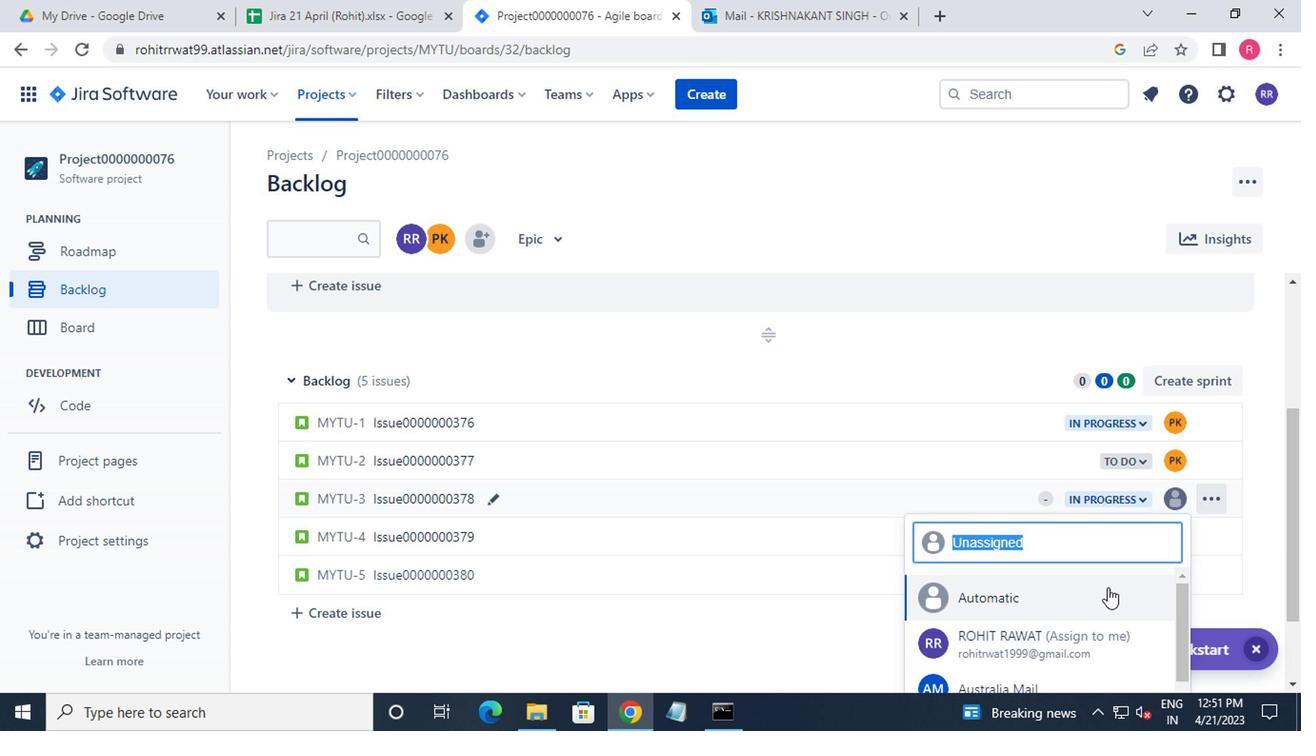 
Action: Mouse moved to (1103, 590)
Screenshot: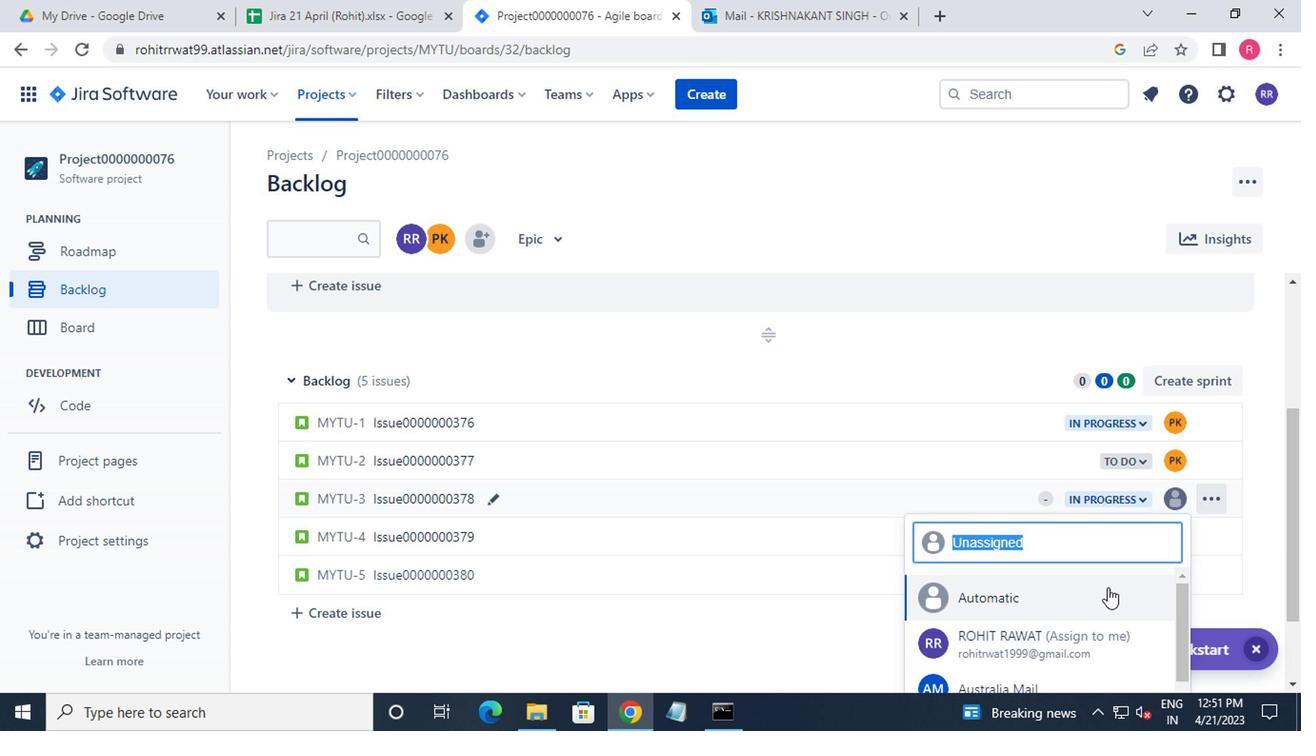 
Action: Mouse scrolled (1103, 589) with delta (0, -1)
Screenshot: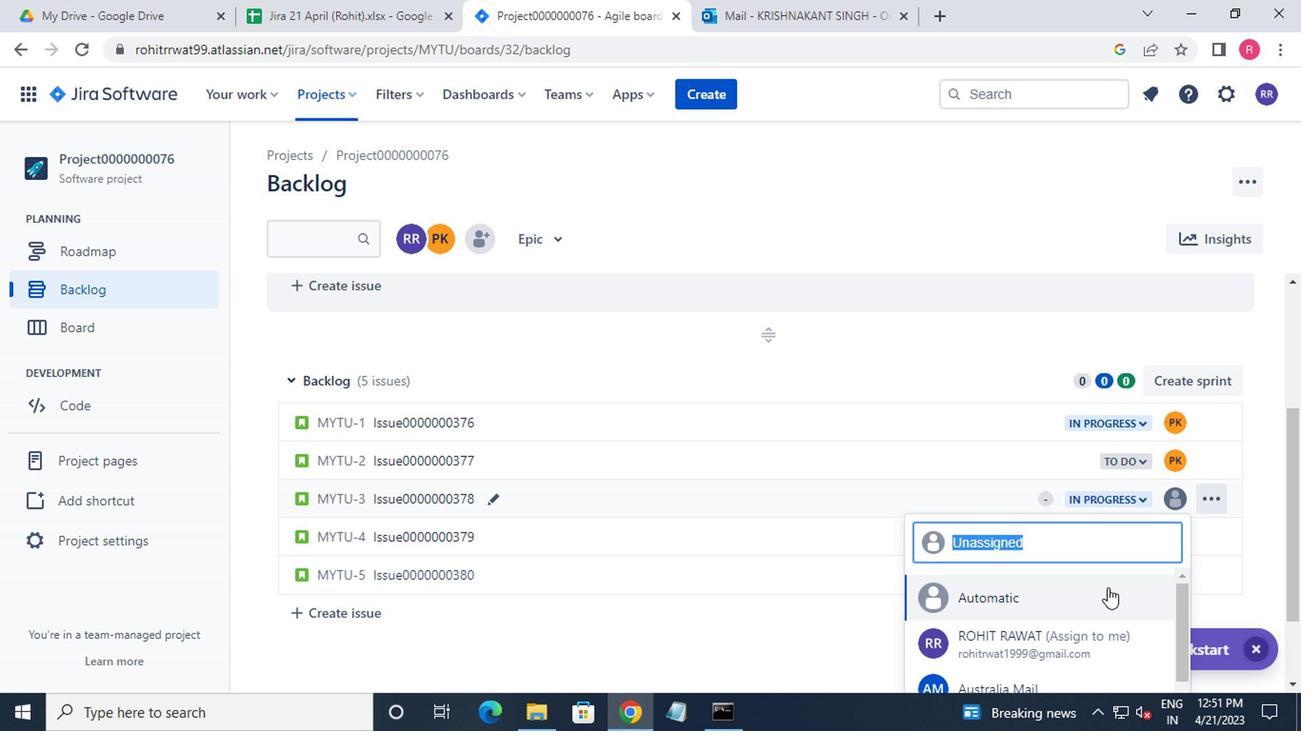 
Action: Mouse moved to (1103, 593)
Screenshot: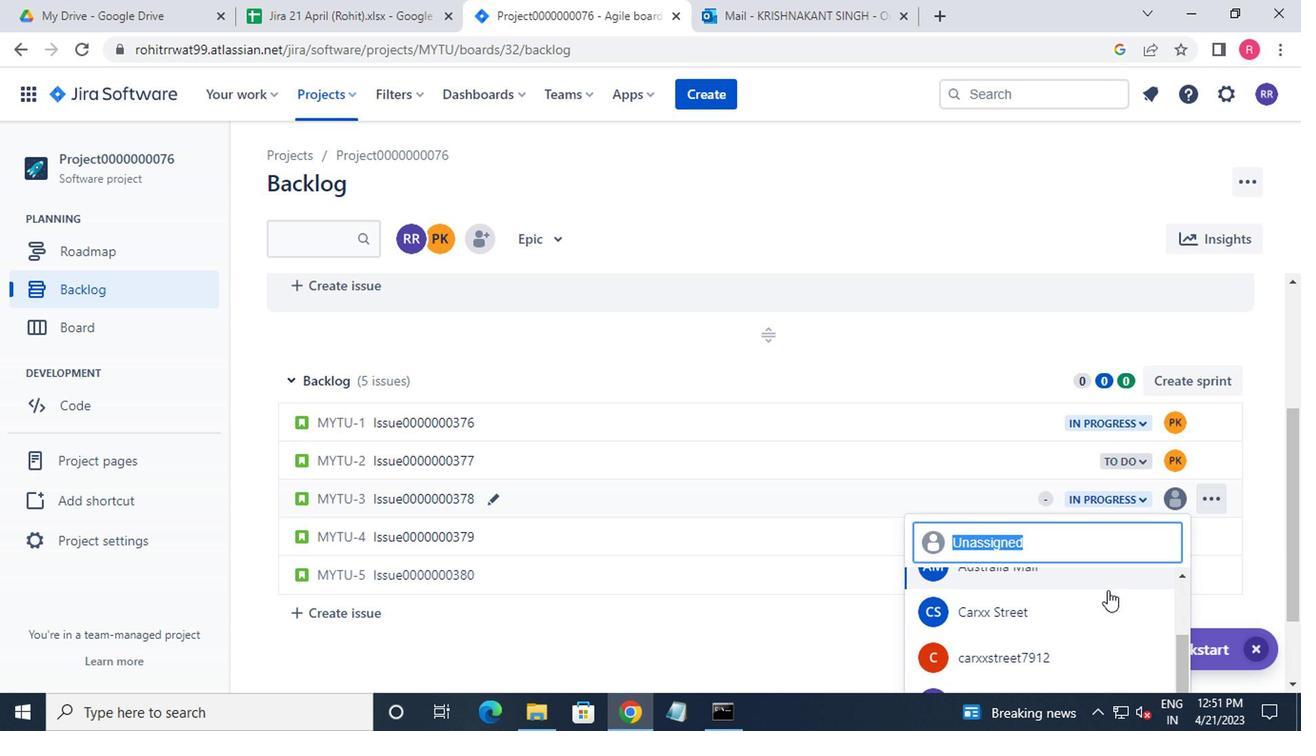 
Action: Mouse scrolled (1103, 592) with delta (0, -1)
Screenshot: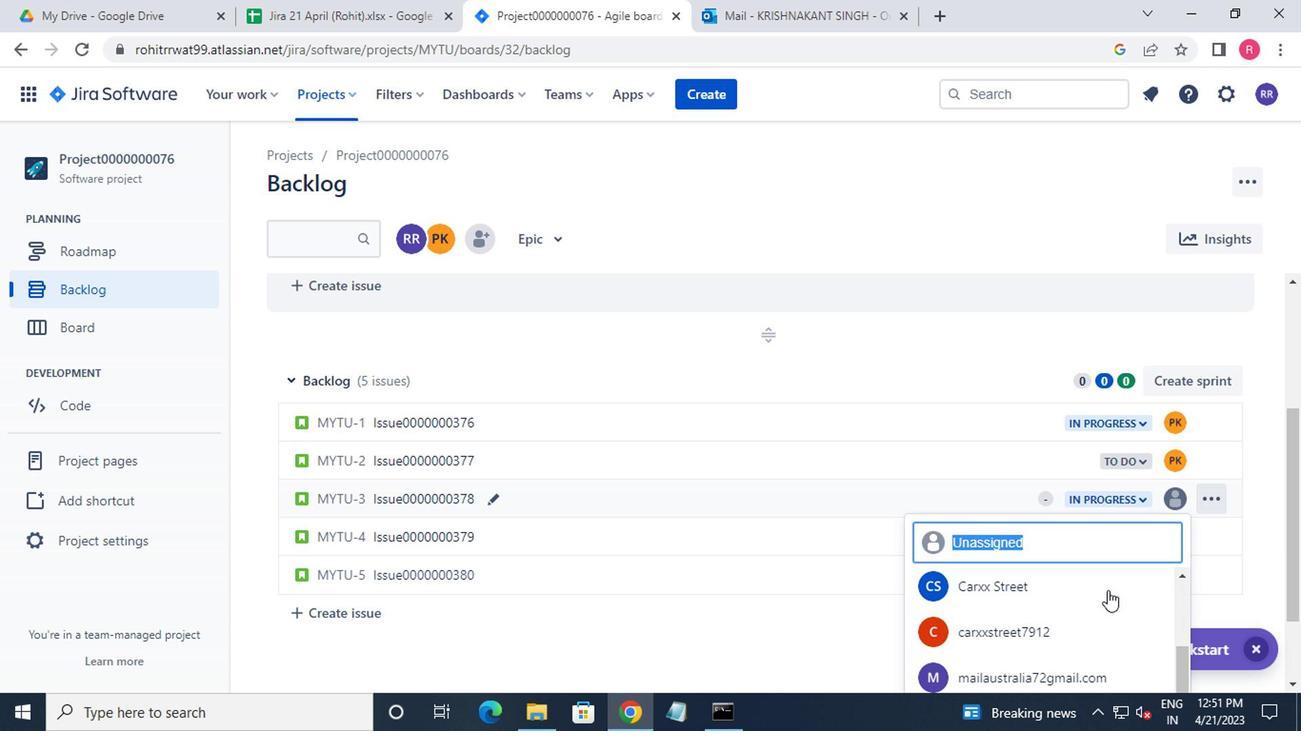 
Action: Mouse moved to (1078, 621)
Screenshot: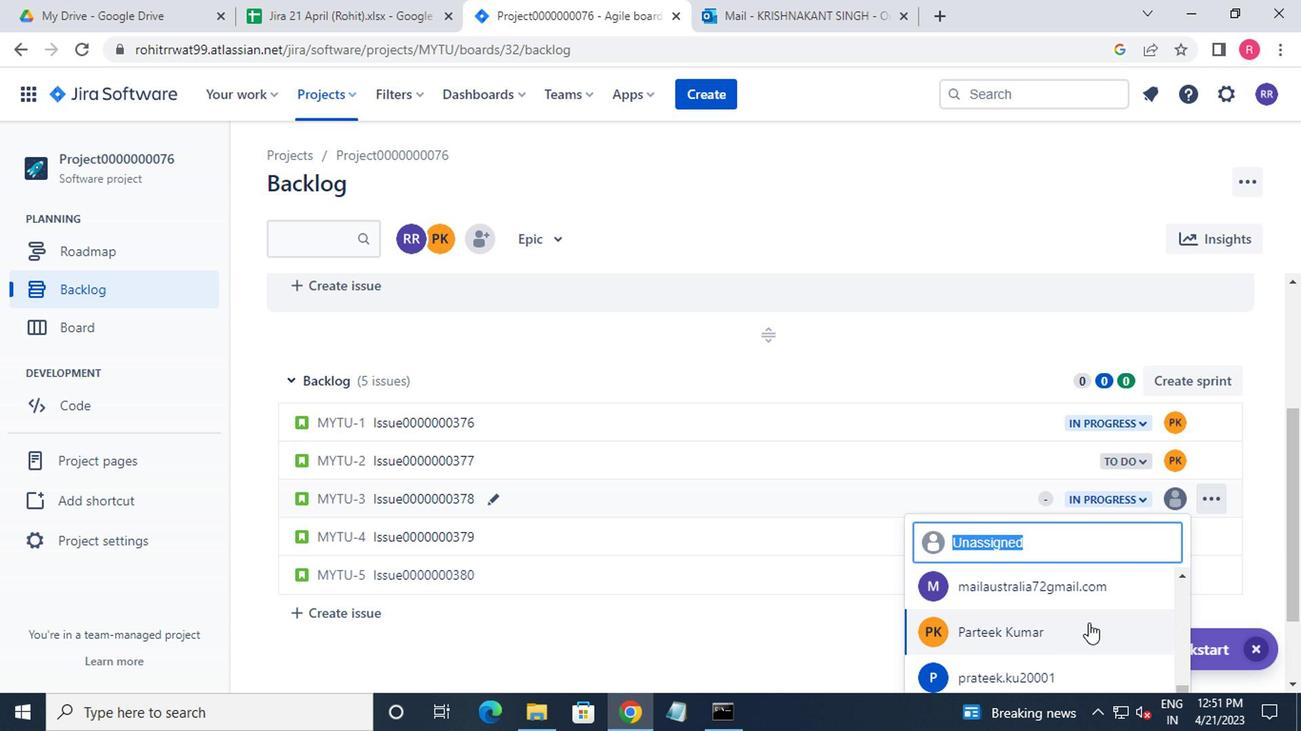 
Action: Mouse pressed left at (1078, 621)
Screenshot: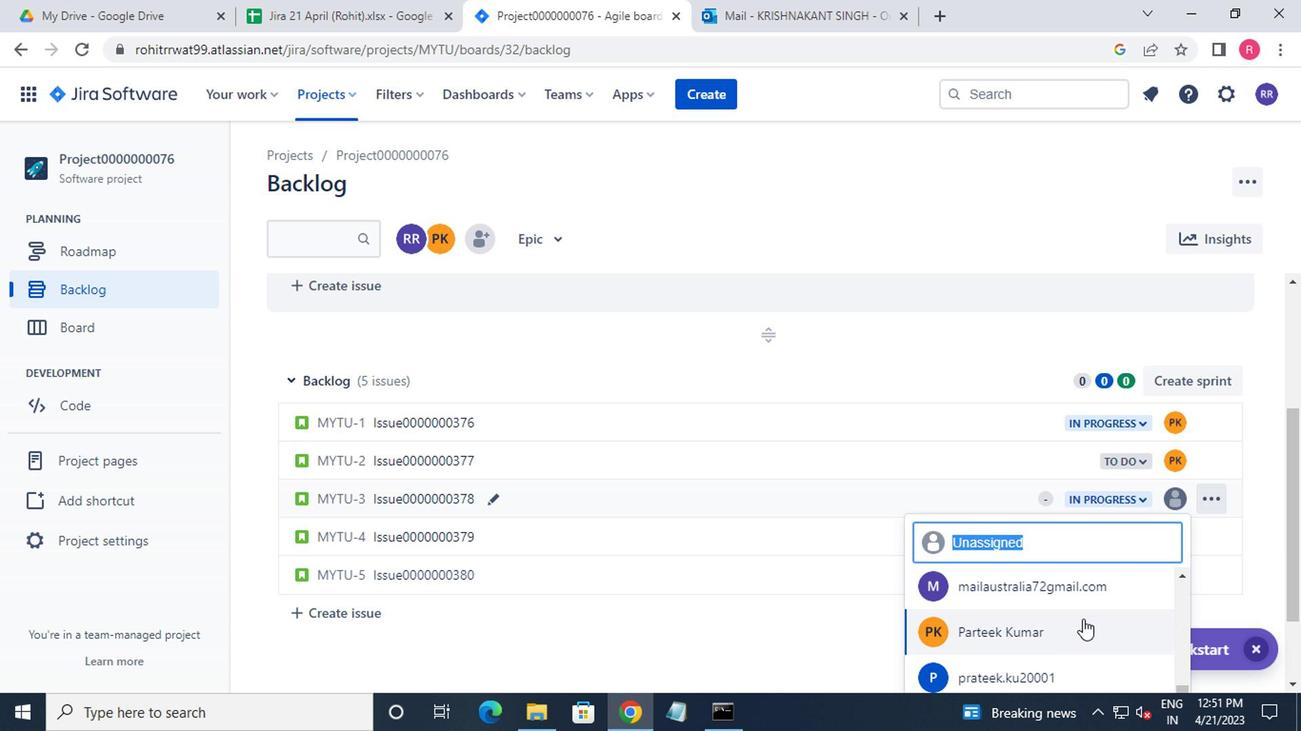 
Action: Mouse moved to (1169, 542)
Screenshot: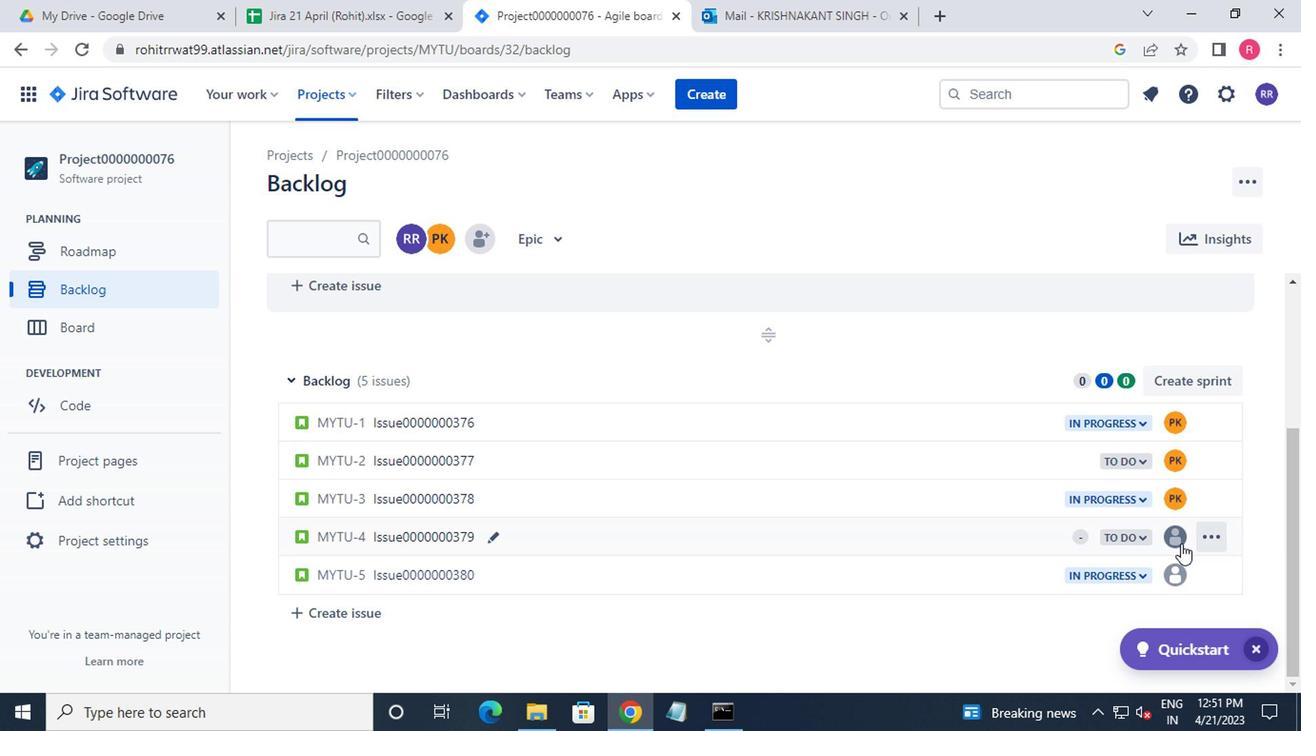 
Action: Mouse pressed left at (1169, 542)
Screenshot: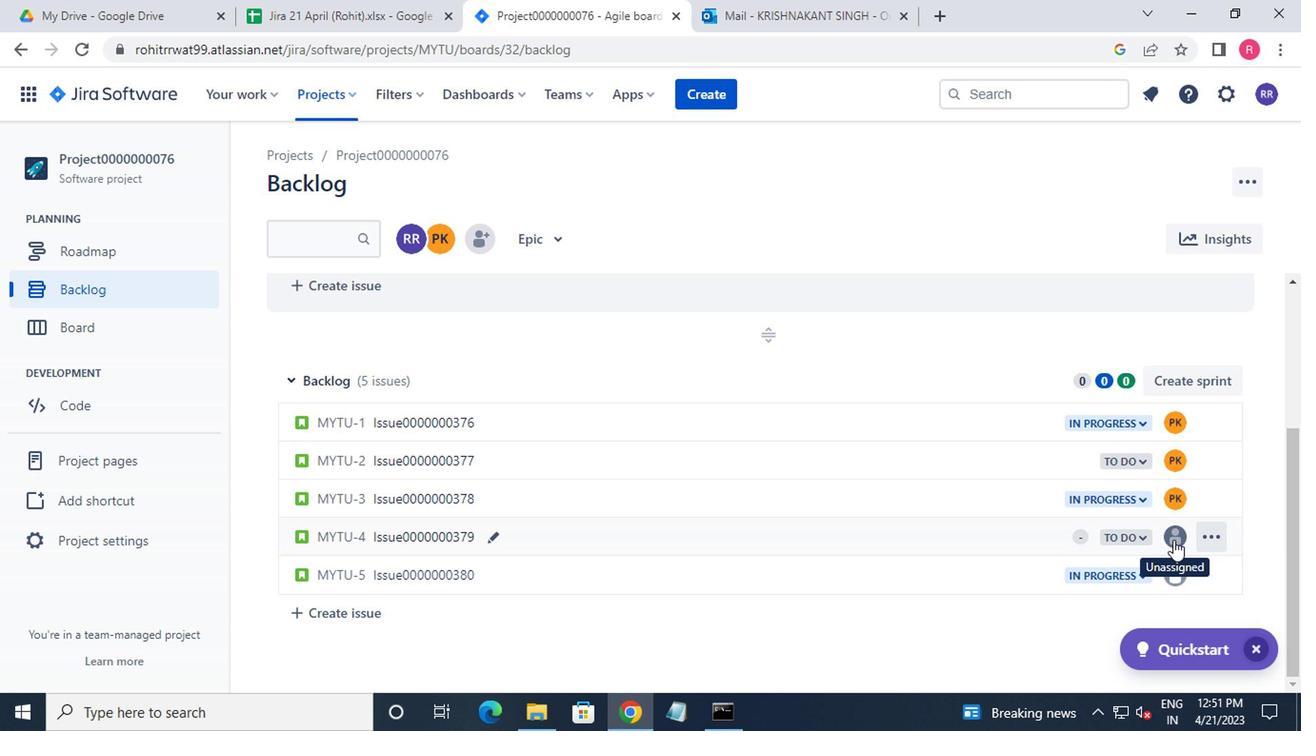 
Action: Mouse moved to (1095, 647)
Screenshot: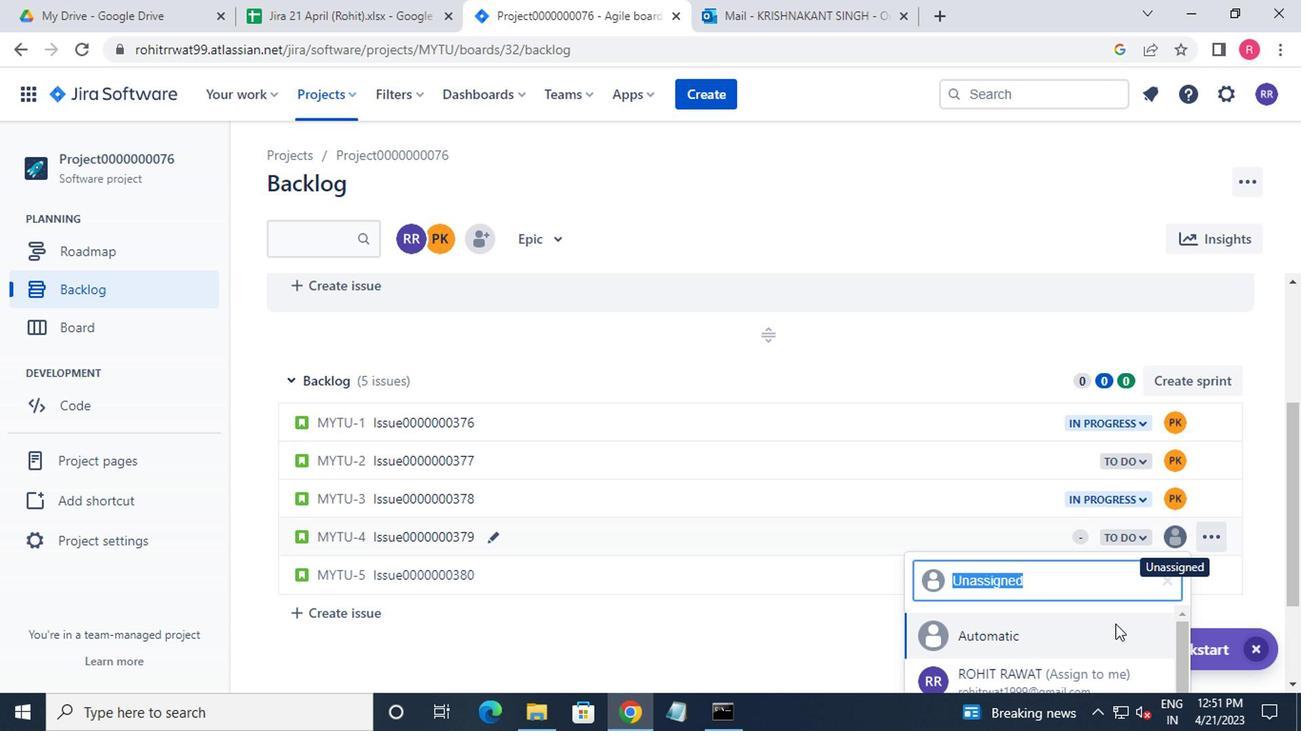 
Action: Mouse scrolled (1095, 647) with delta (0, 0)
Screenshot: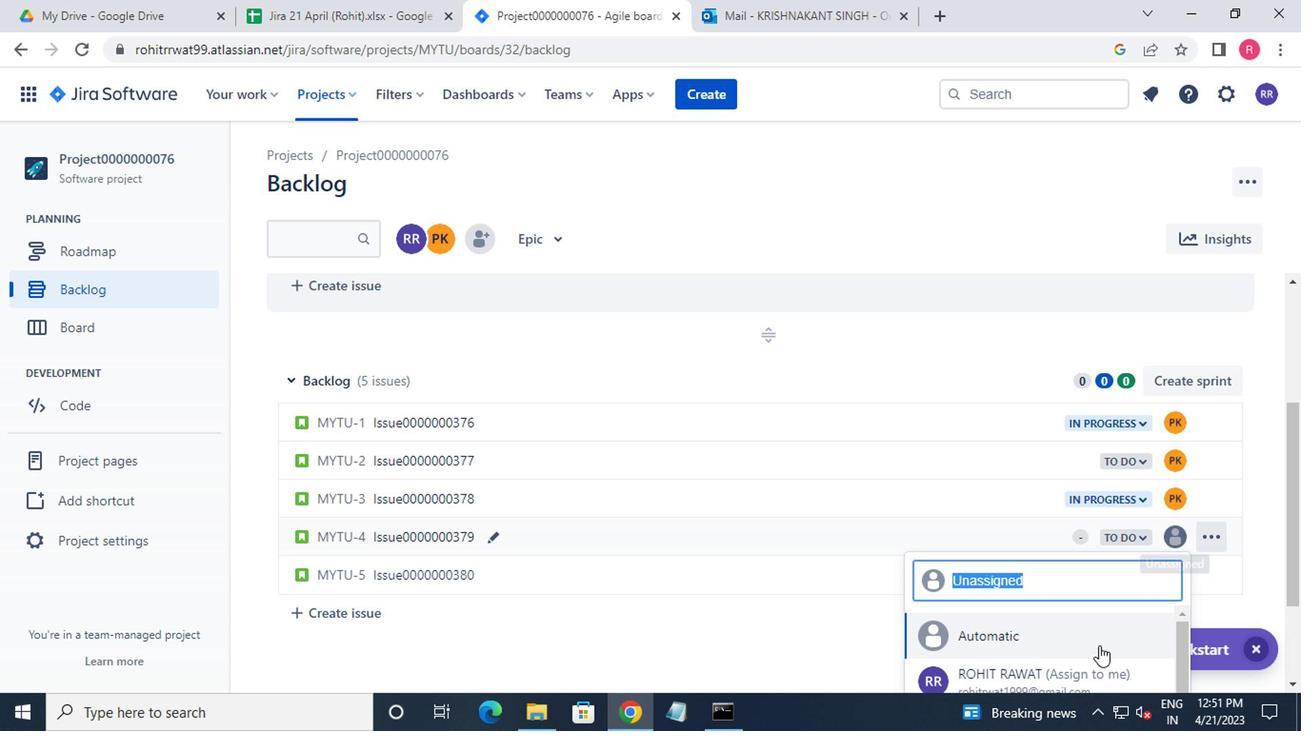 
Action: Mouse scrolled (1095, 647) with delta (0, 0)
Screenshot: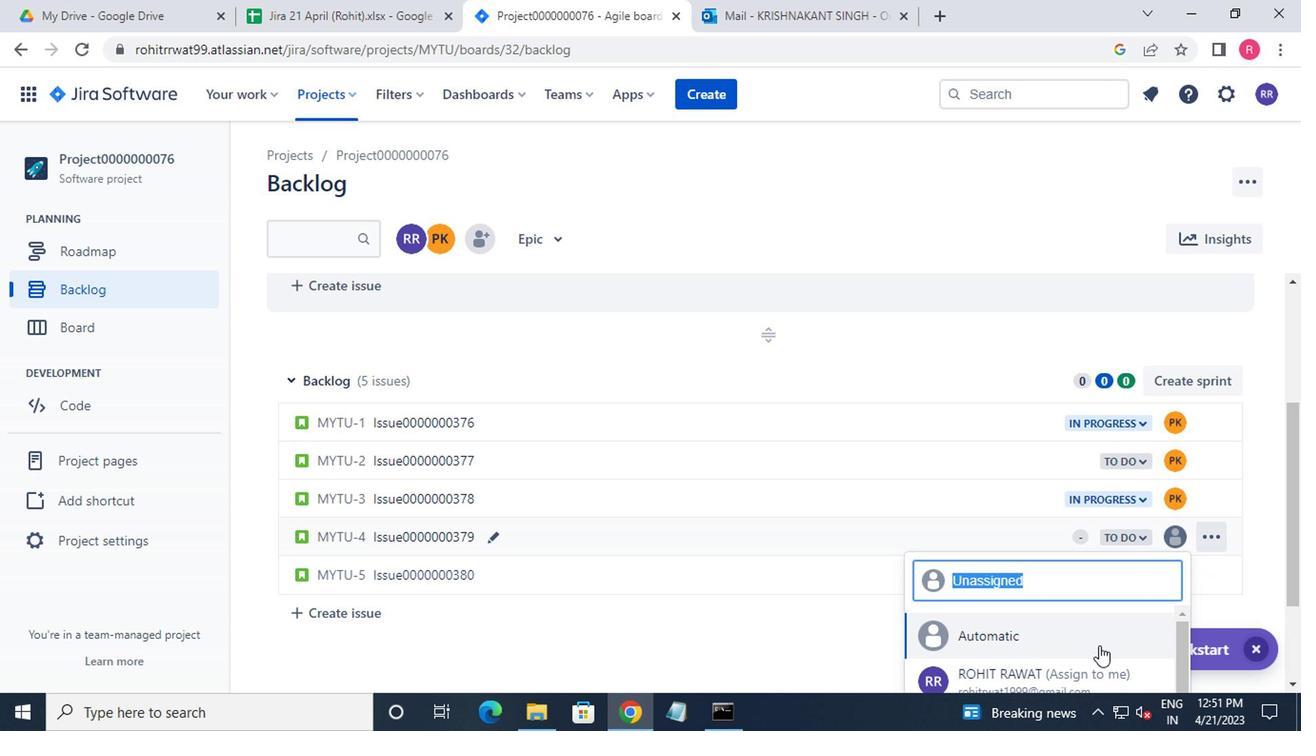 
Action: Mouse scrolled (1095, 647) with delta (0, 0)
Screenshot: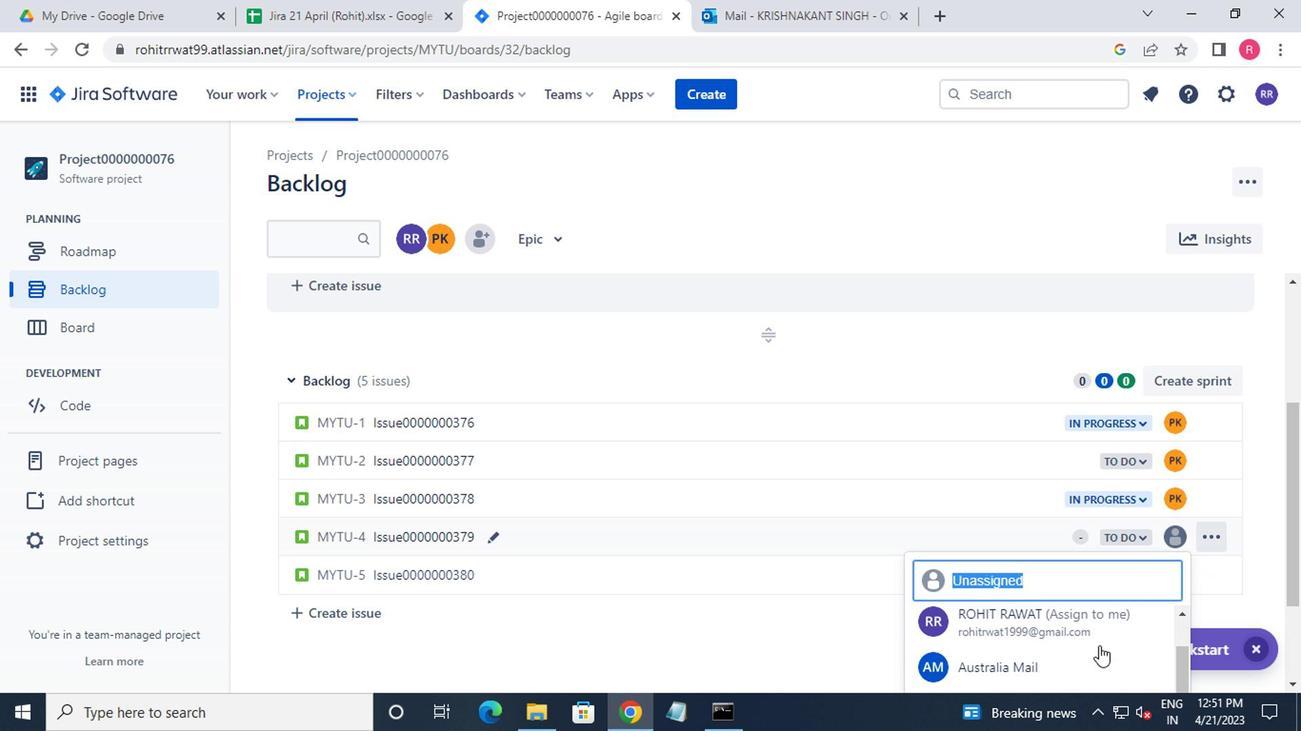 
Action: Mouse moved to (1095, 648)
Screenshot: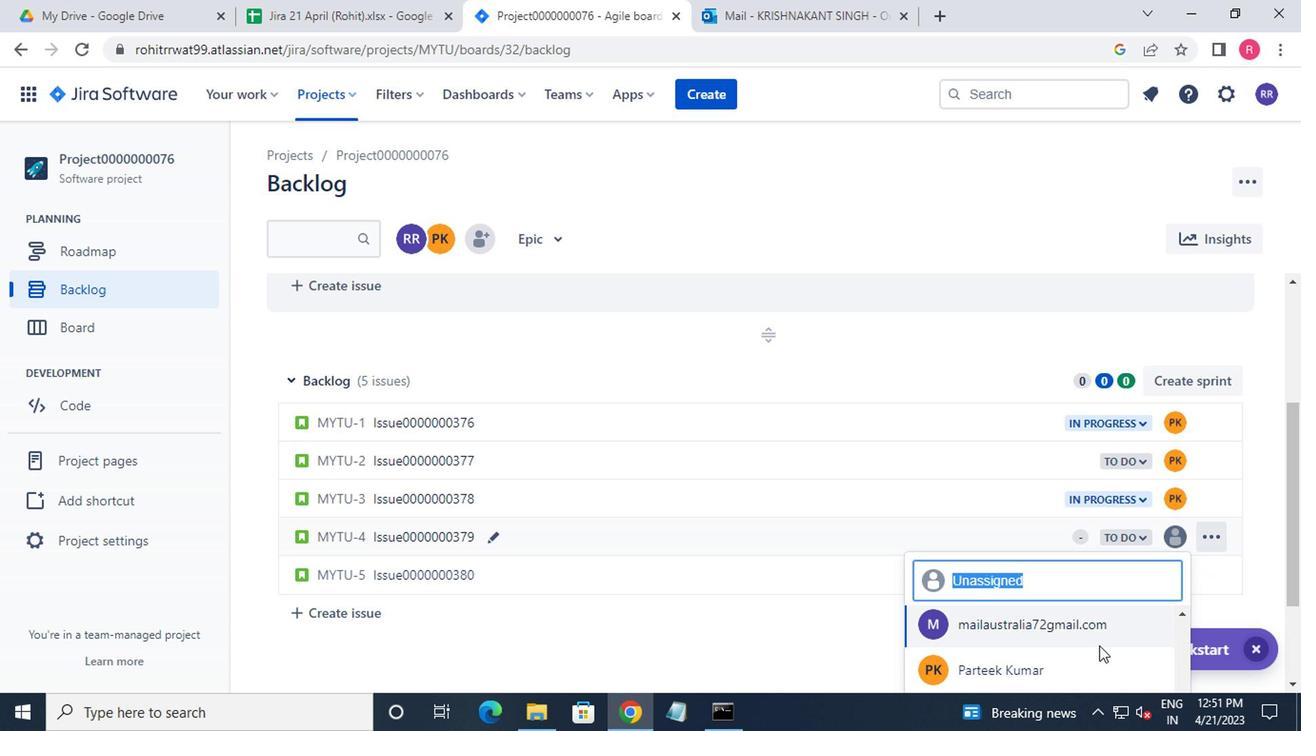 
Action: Mouse scrolled (1095, 647) with delta (0, 0)
Screenshot: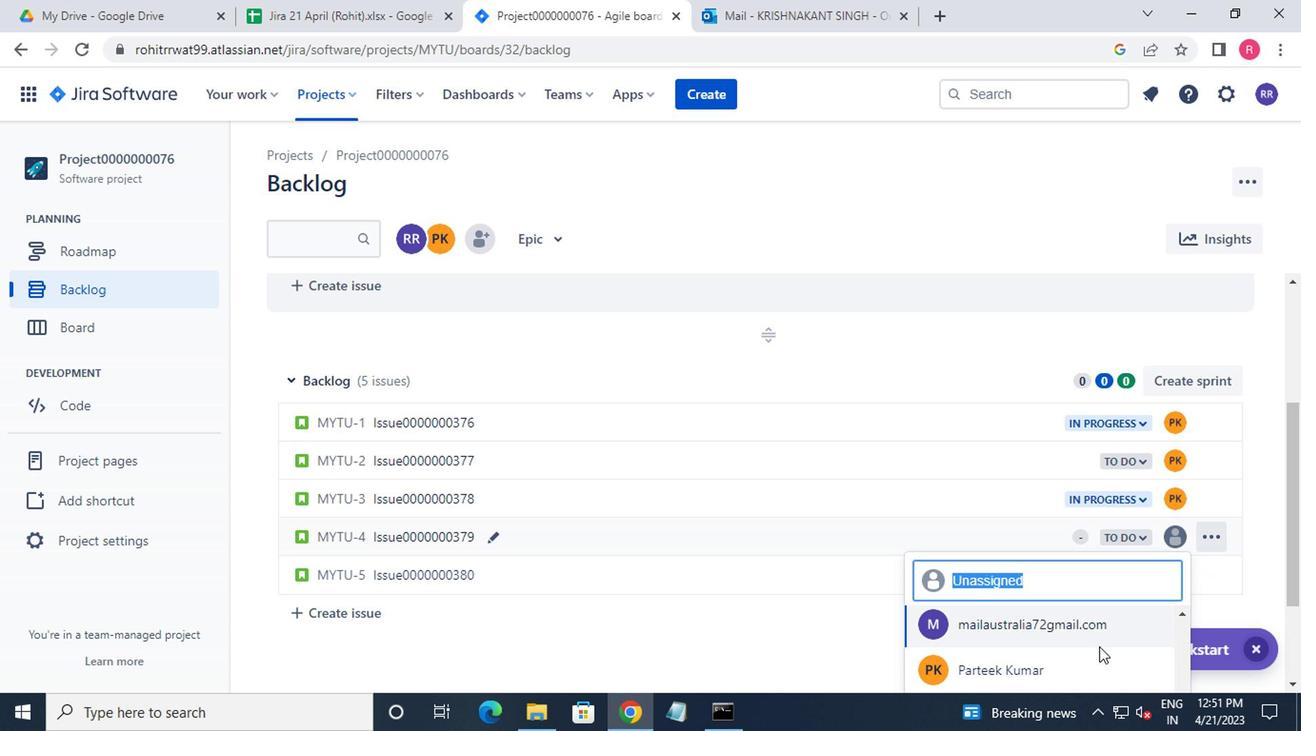 
Action: Mouse scrolled (1095, 647) with delta (0, 0)
Screenshot: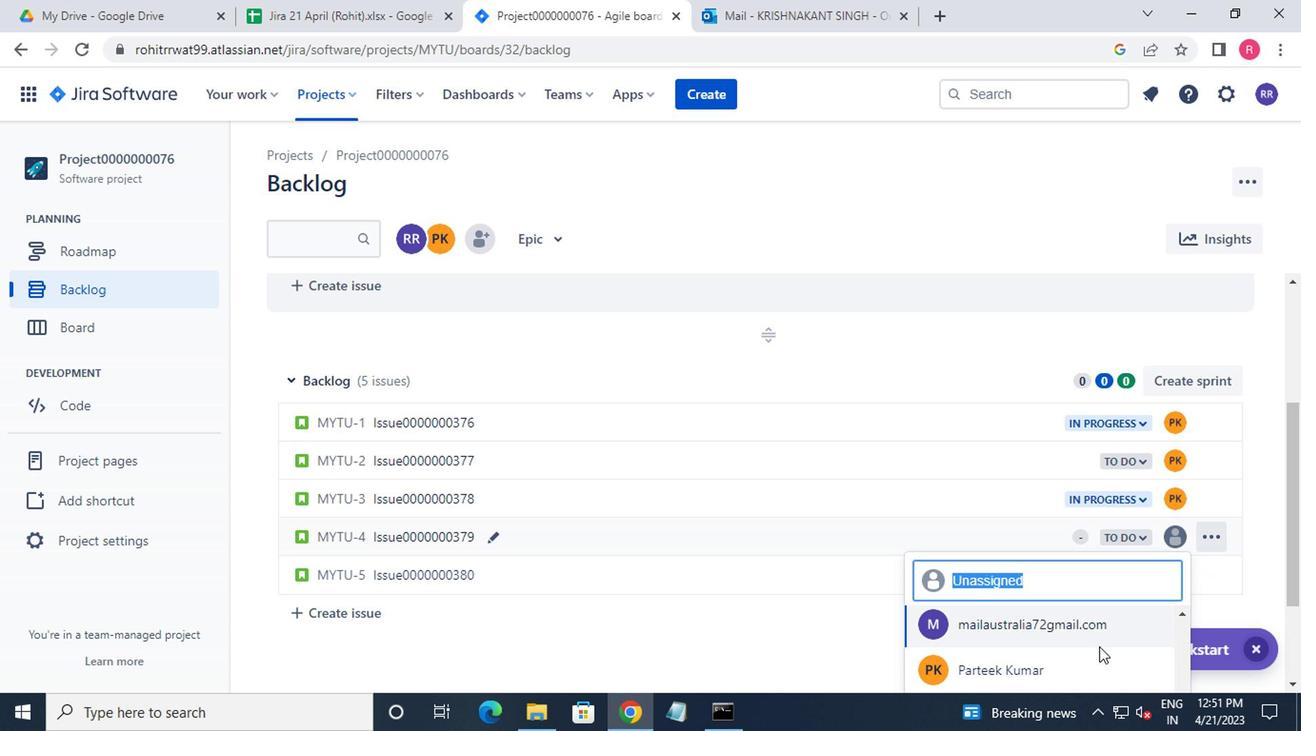 
Action: Mouse moved to (1071, 651)
Screenshot: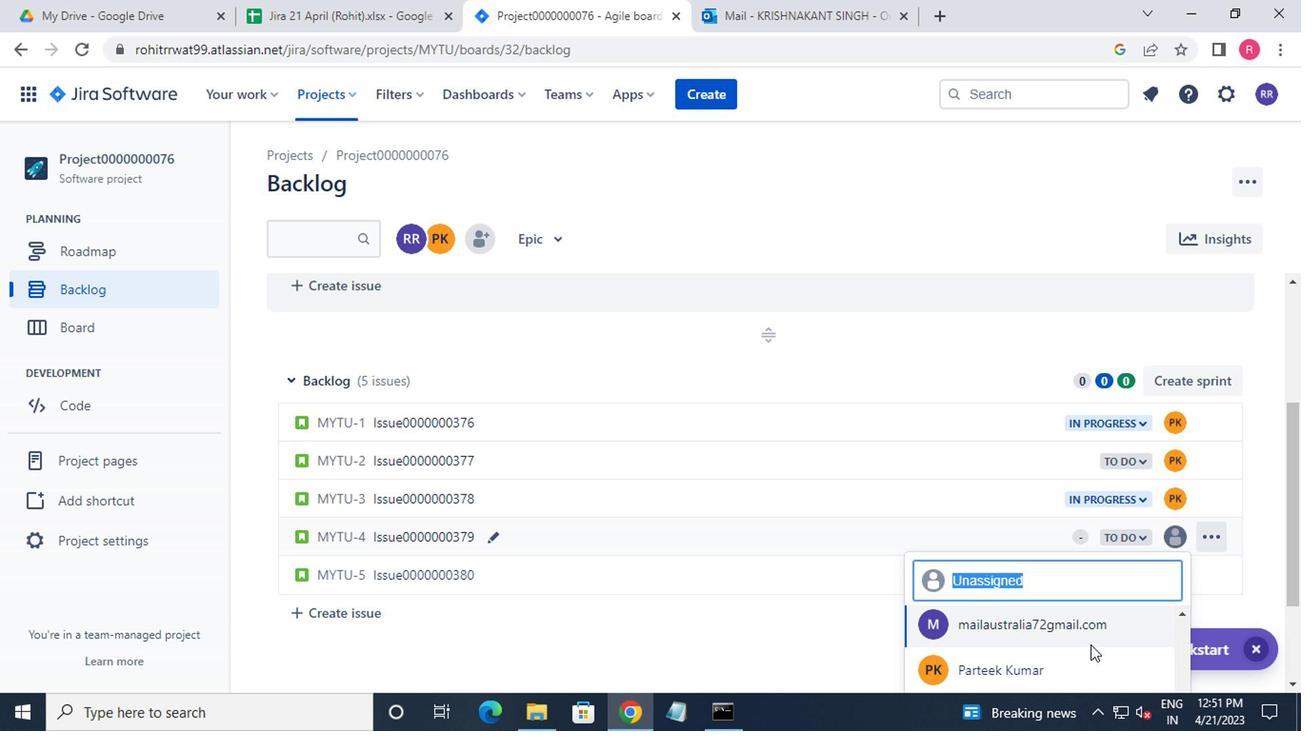 
Action: Mouse scrolled (1071, 650) with delta (0, -1)
Screenshot: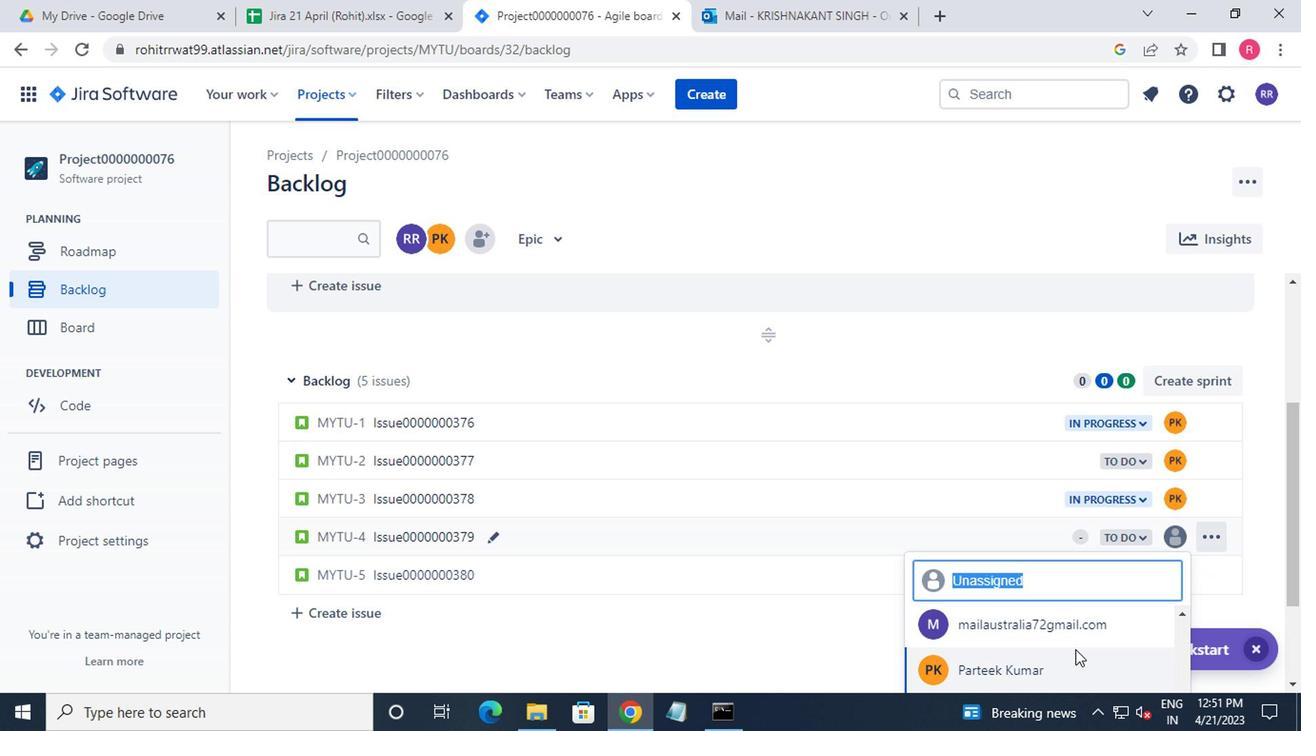
Action: Mouse scrolled (1071, 650) with delta (0, -1)
Screenshot: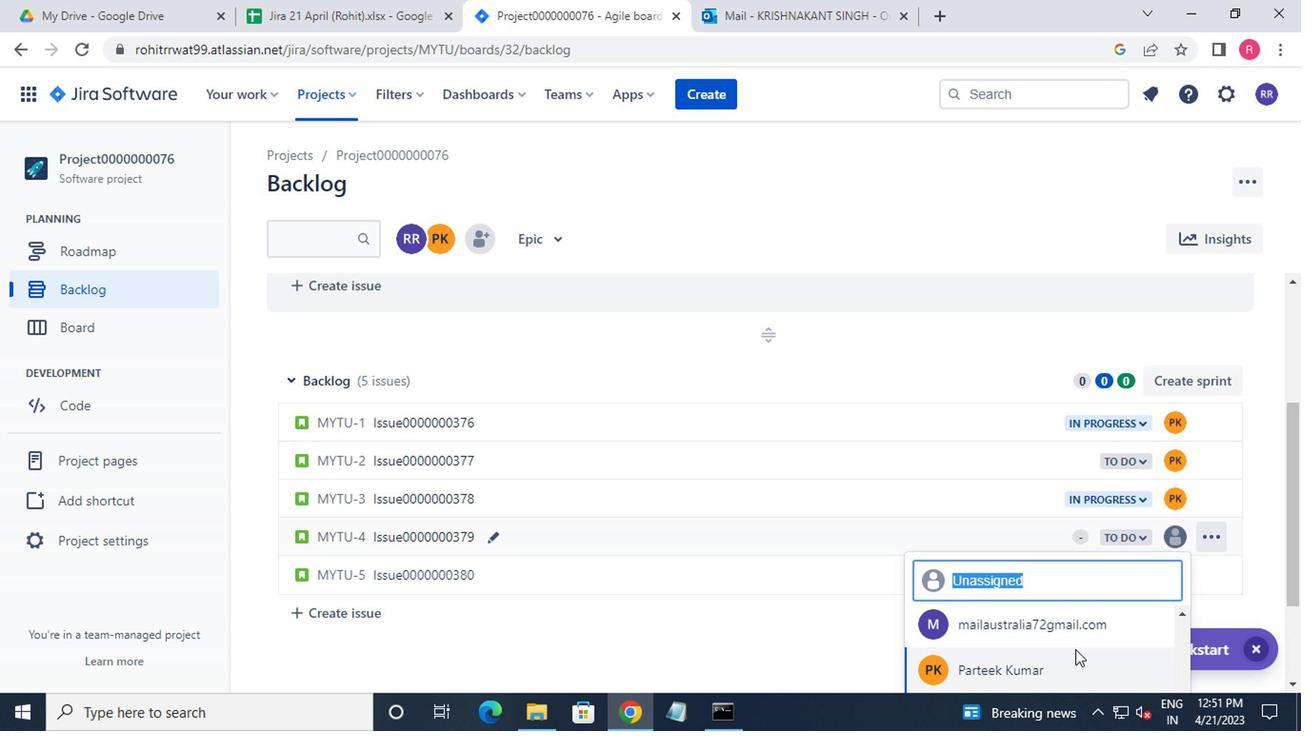 
Action: Mouse moved to (1069, 649)
Screenshot: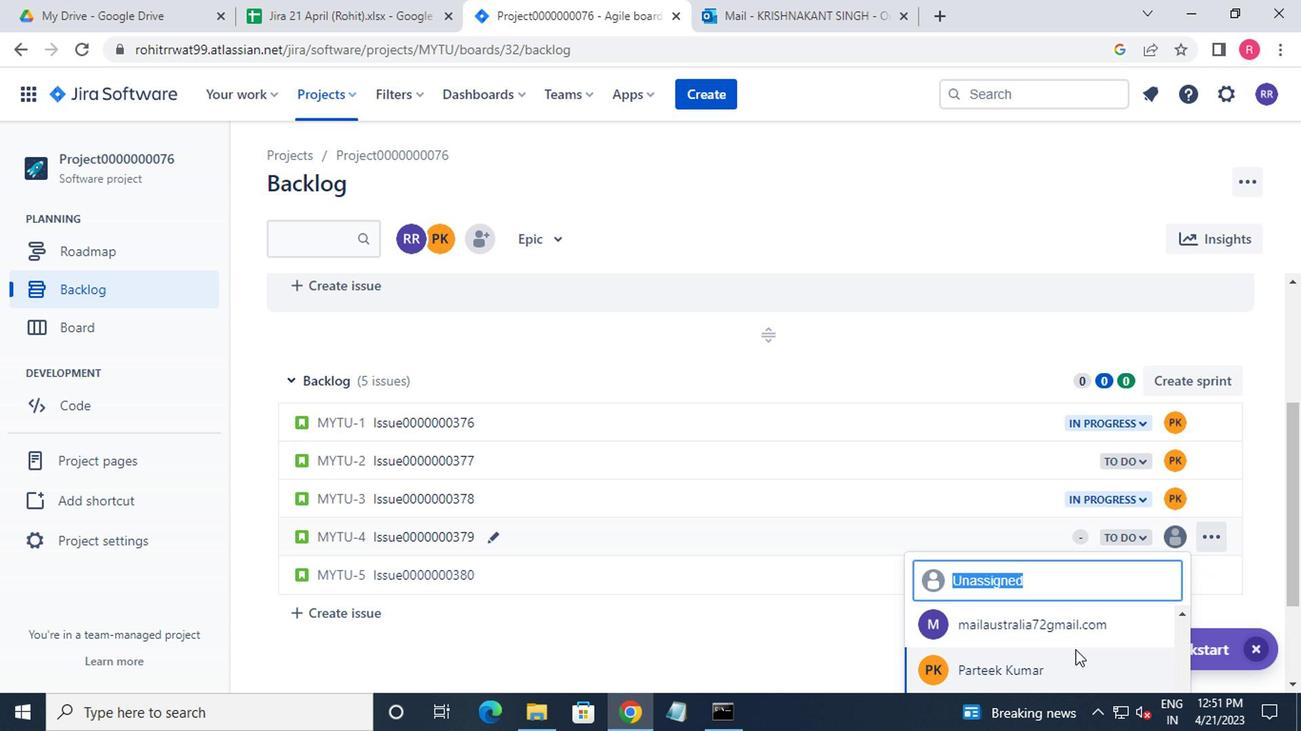 
Action: Key pressed v
Screenshot: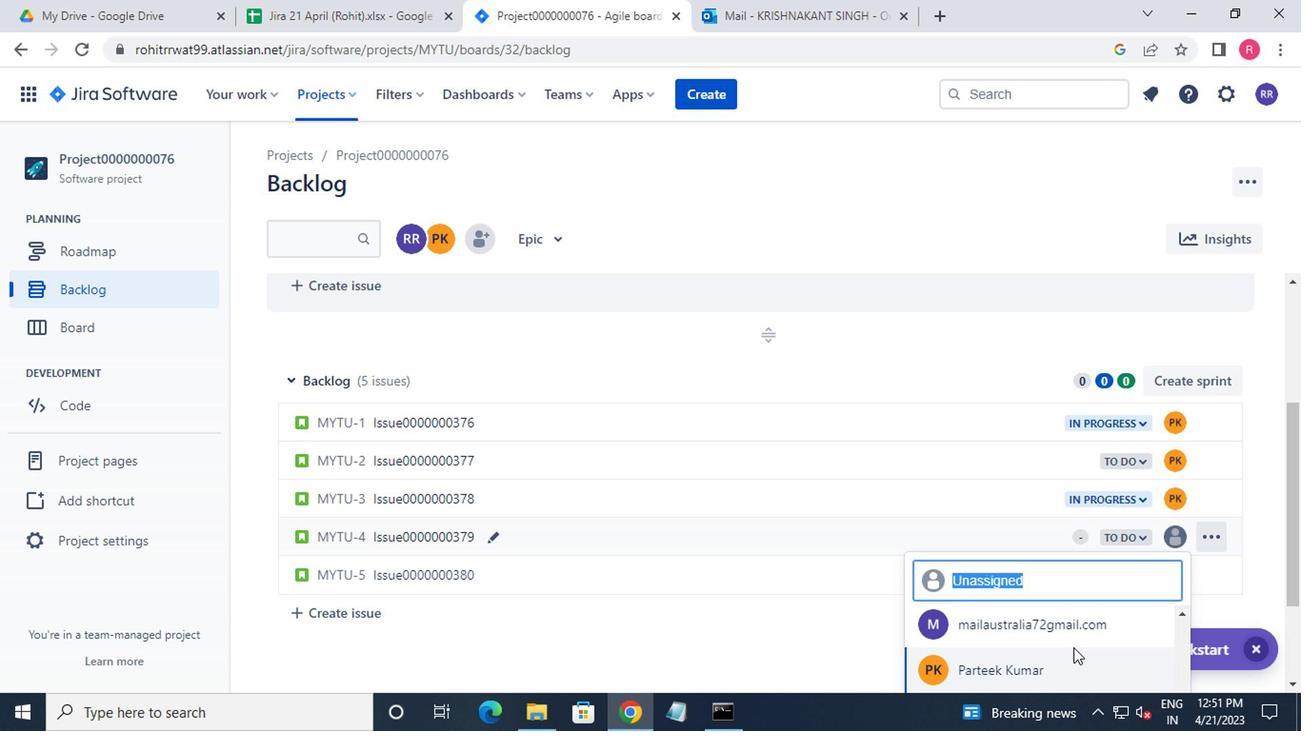 
Action: Mouse moved to (1005, 630)
Screenshot: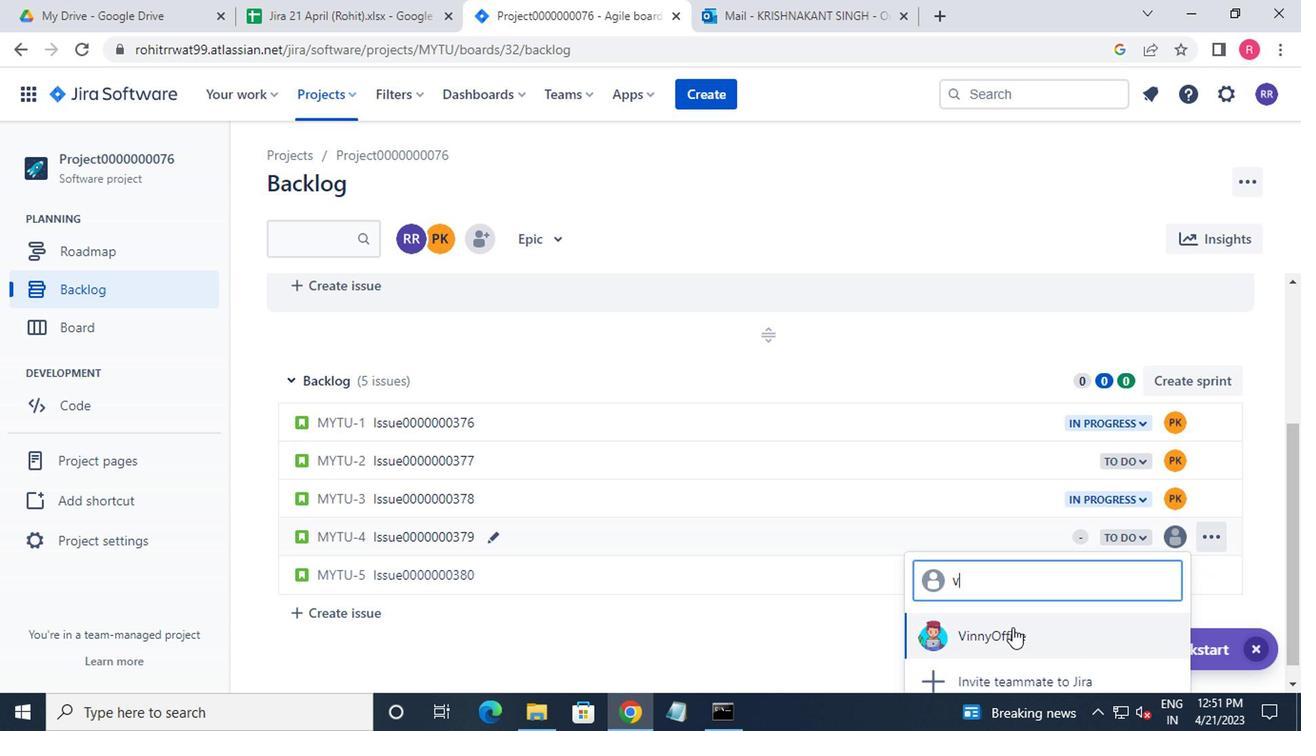 
Action: Mouse pressed left at (1005, 630)
Screenshot: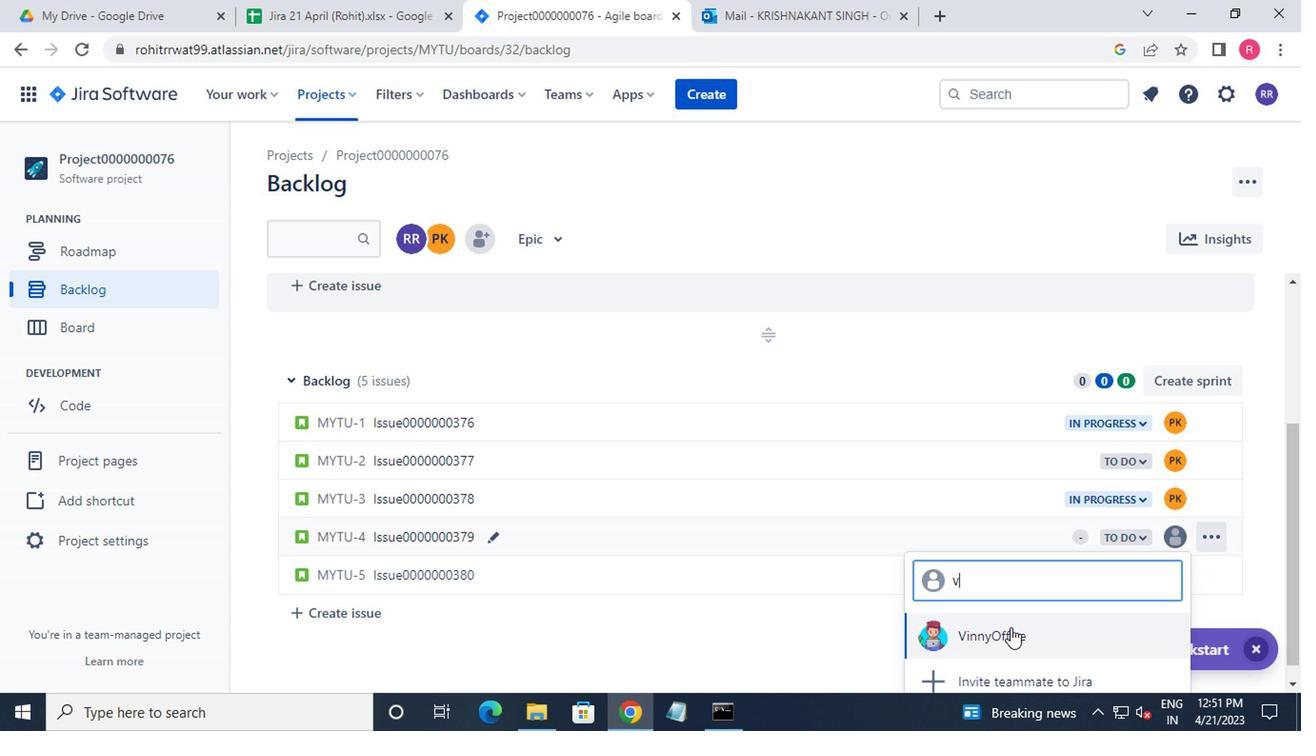 
Action: Mouse moved to (1162, 575)
Screenshot: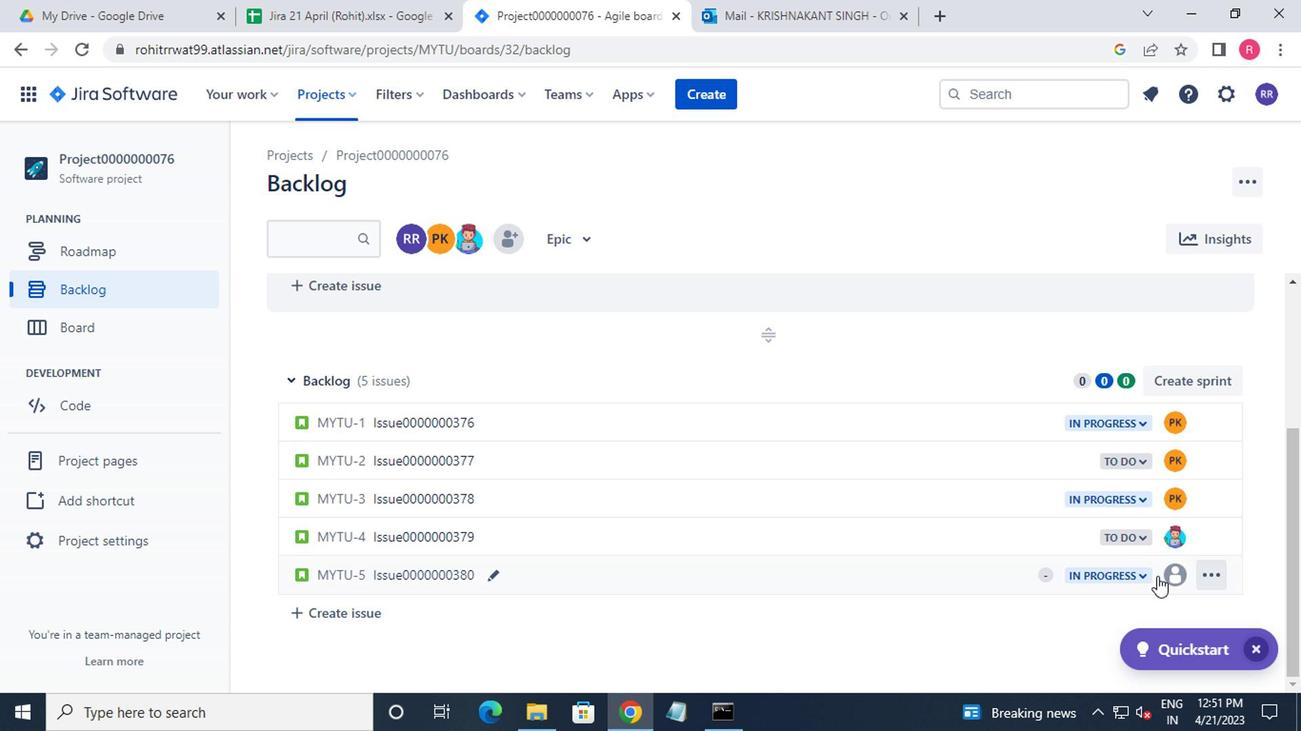 
Action: Mouse pressed left at (1162, 575)
Screenshot: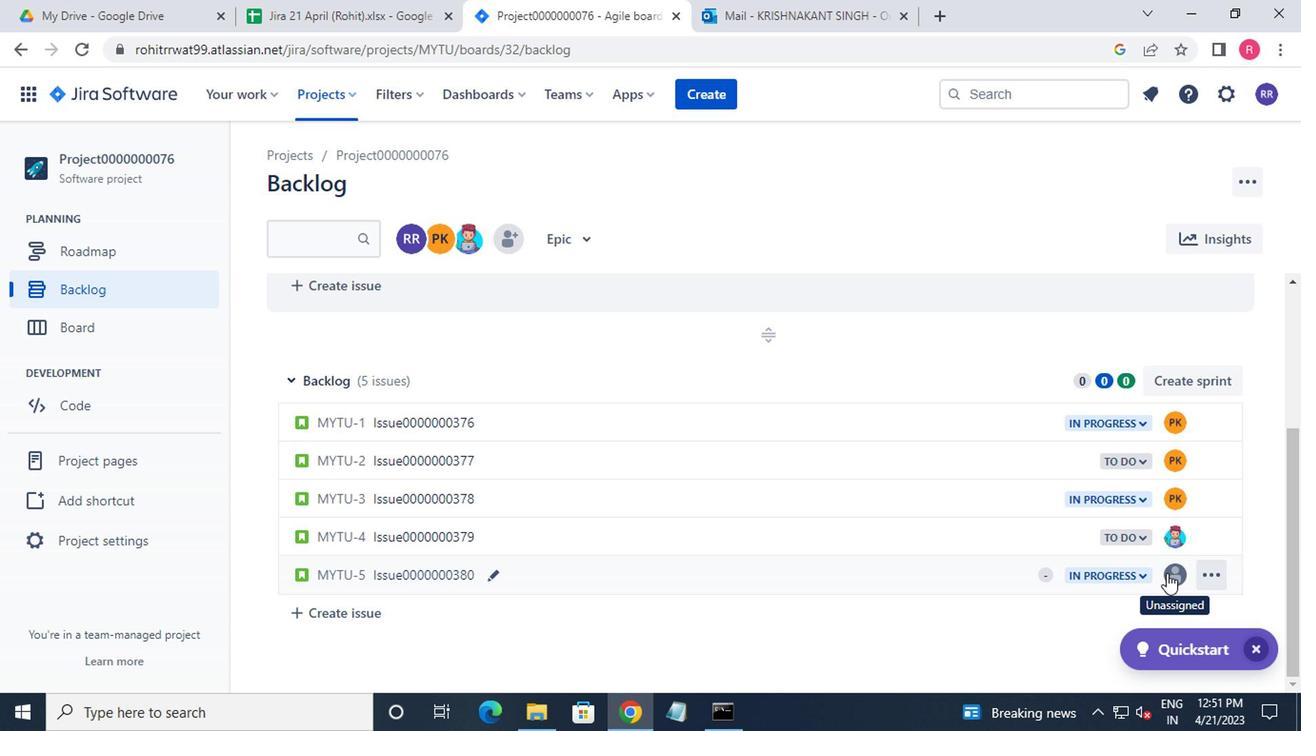 
Action: Mouse moved to (1143, 587)
Screenshot: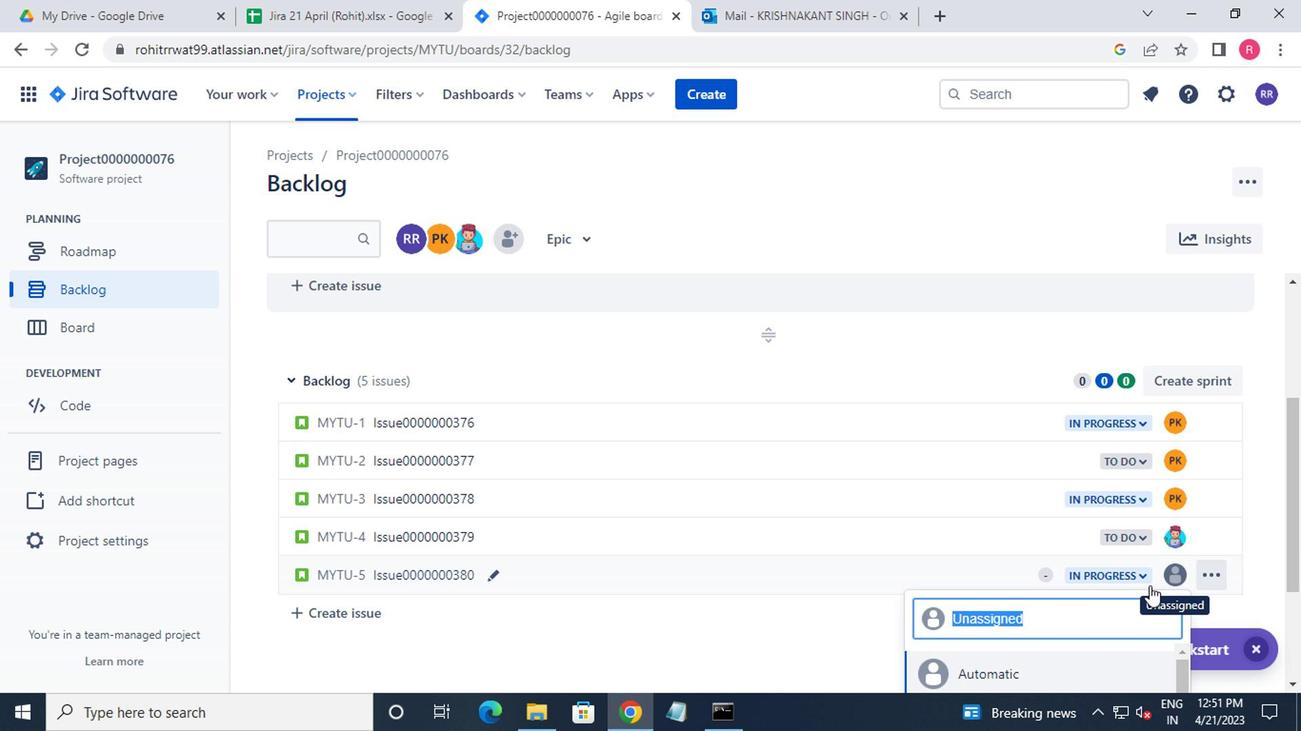 
Action: Key pressed v
Screenshot: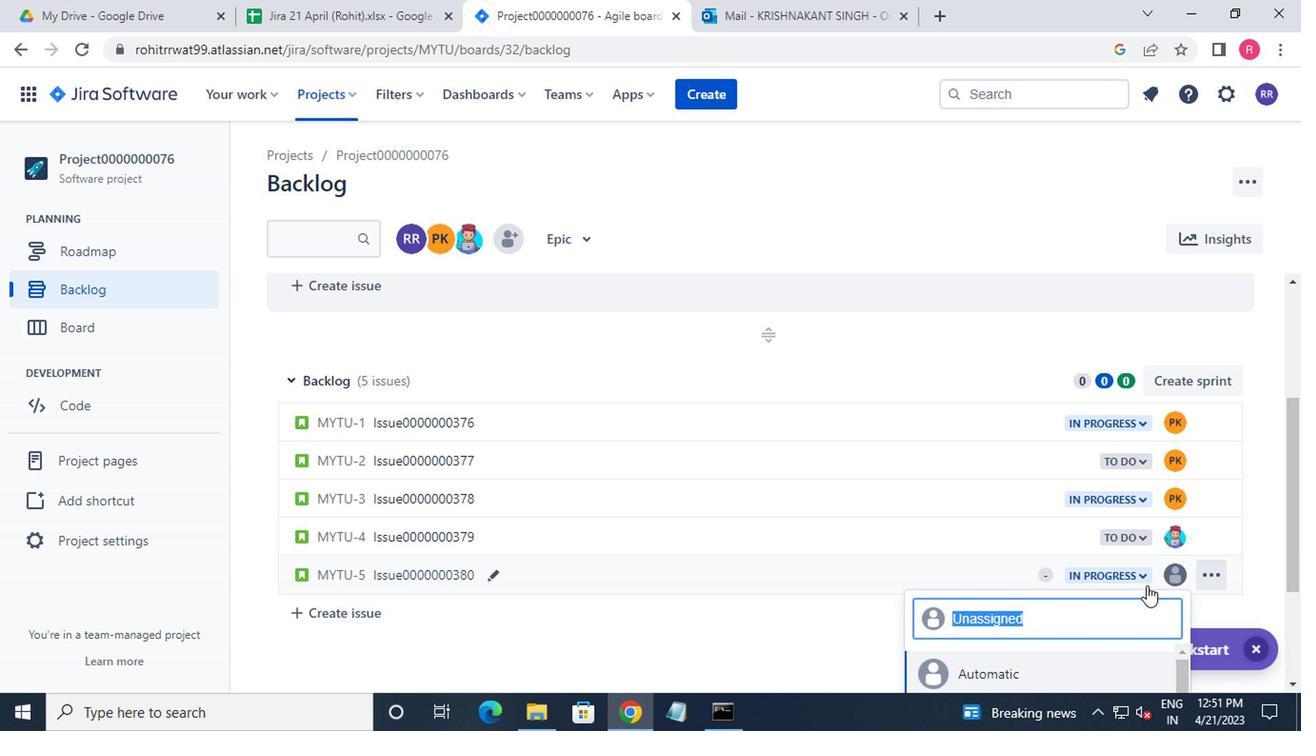 
Action: Mouse moved to (1062, 689)
Screenshot: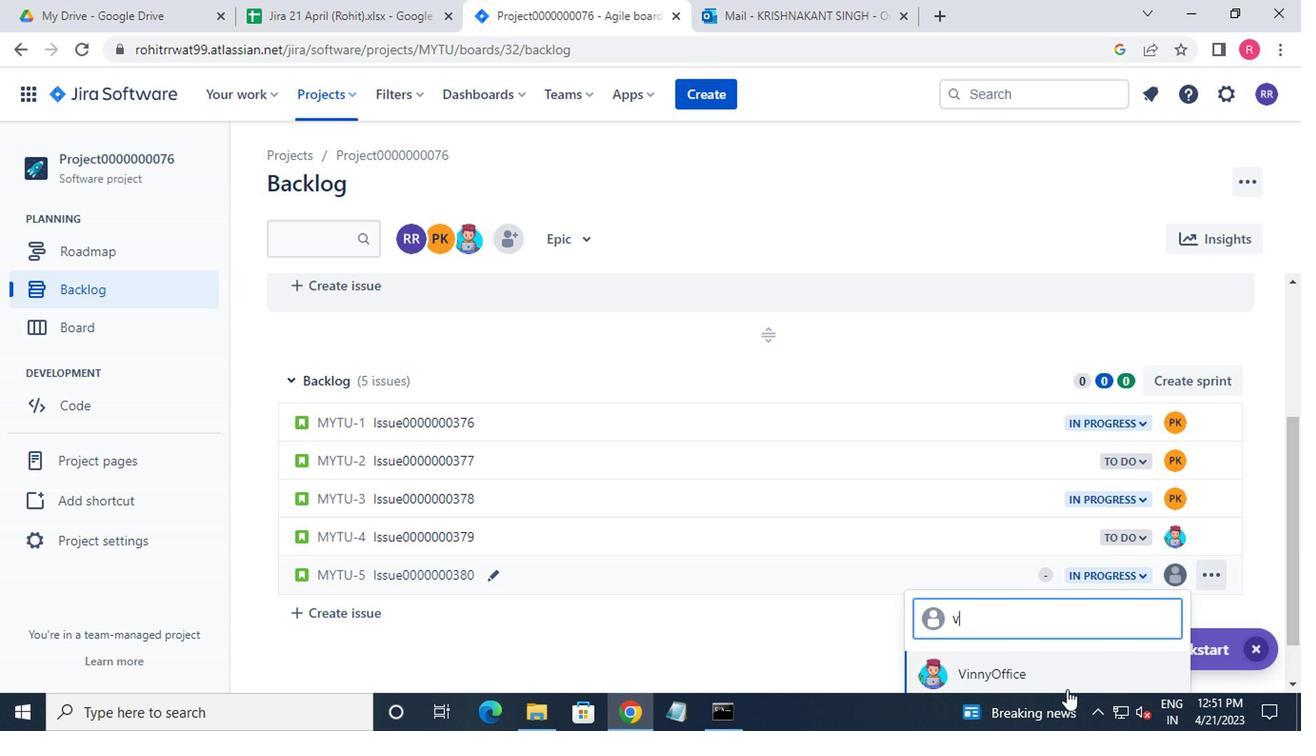 
Action: Mouse pressed left at (1062, 689)
Screenshot: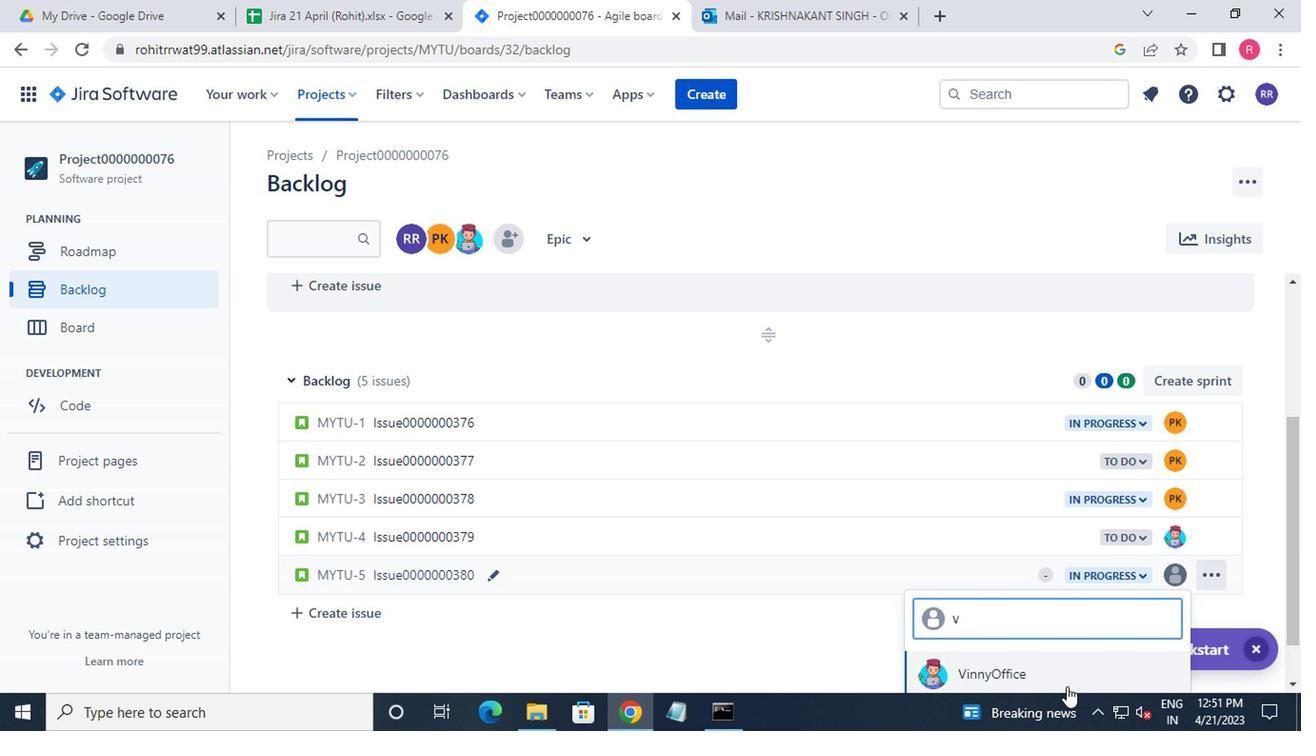 
Action: Mouse moved to (1062, 689)
Screenshot: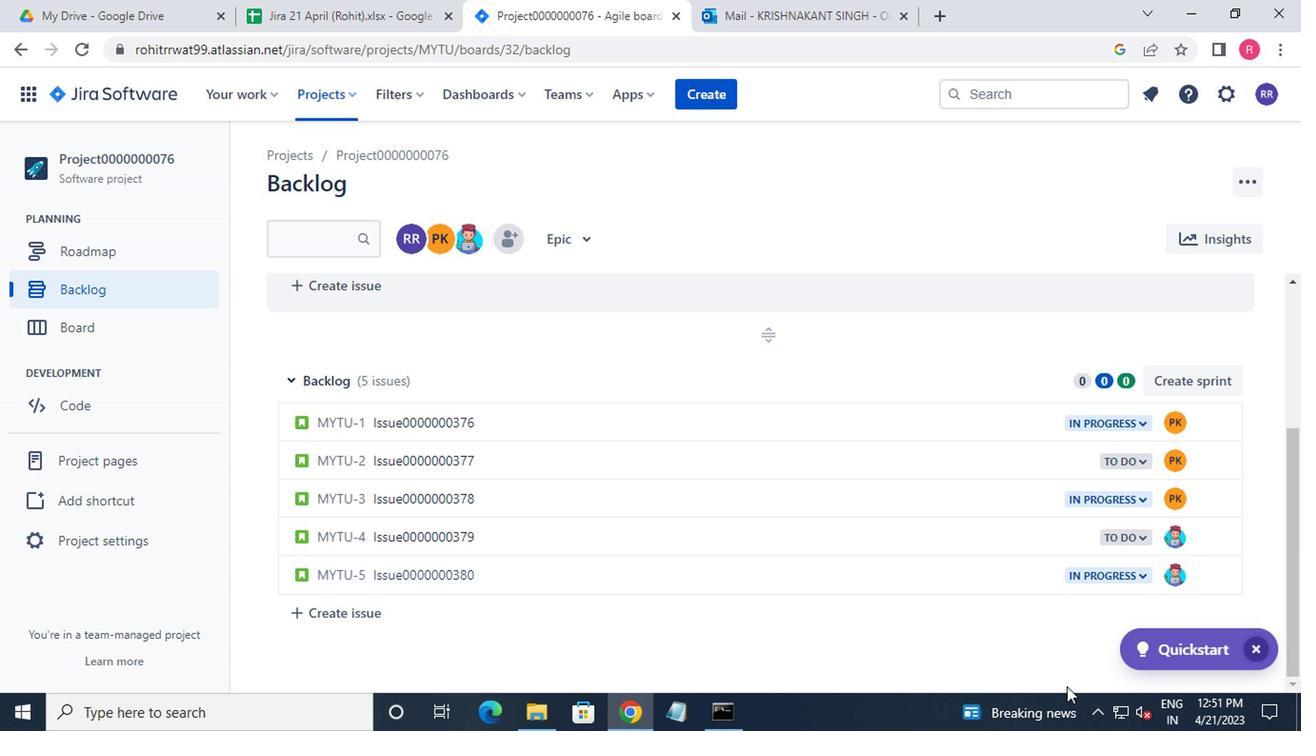 
